 Task: Add an event with the title Second Client Dinner, date '2023/12/06', time 7:00 AM to 9:00 AMand add a description: The Team Building Retreat: Problem-Solving Activities will take place in a tranquil and inspiring location, away from the usual work setting. The retreat will span over a dedicated period, allowing participants to fully immerse themselves in the experience and focus on building their problem-solving capabilities.Select event color  Tomato . Add location for the event as: 789 National Archaeological Museum, Athens, Greece, logged in from the account softage.6@softage.netand send the event invitation to softage.1@softage.net and softage.2@softage.net. Set a reminder for the event Doesn't repeat
Action: Mouse moved to (94, 104)
Screenshot: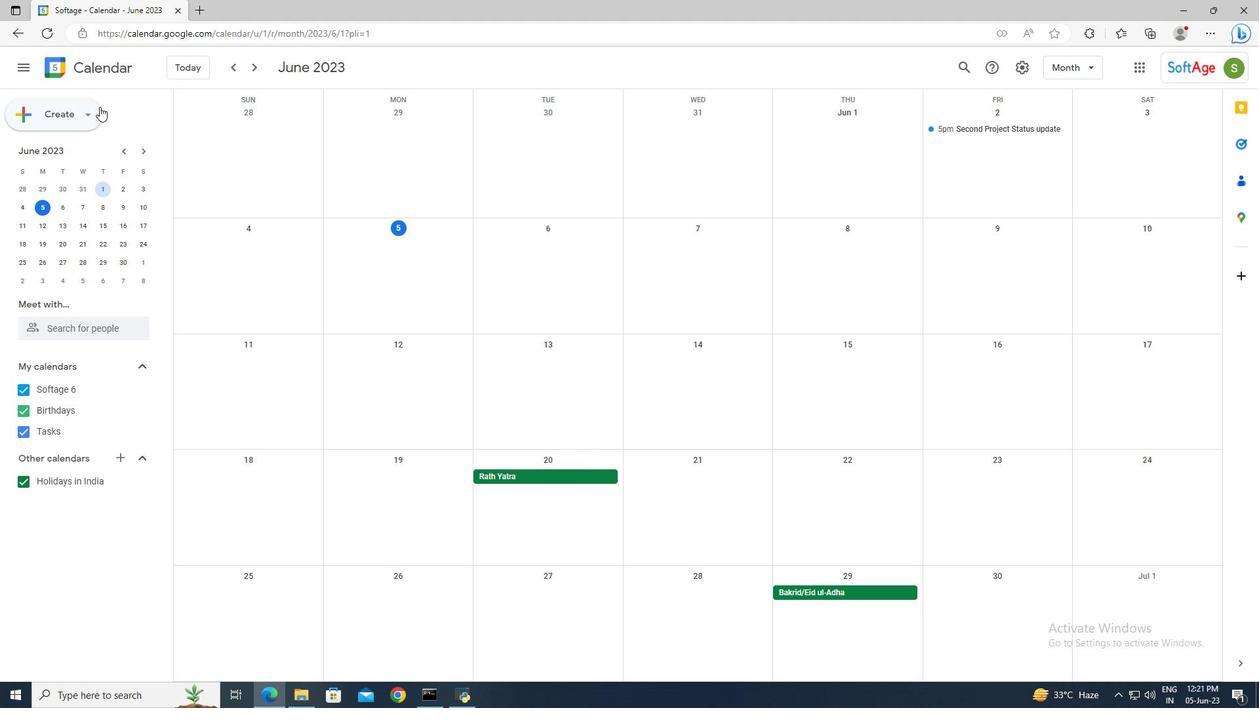 
Action: Mouse pressed left at (94, 104)
Screenshot: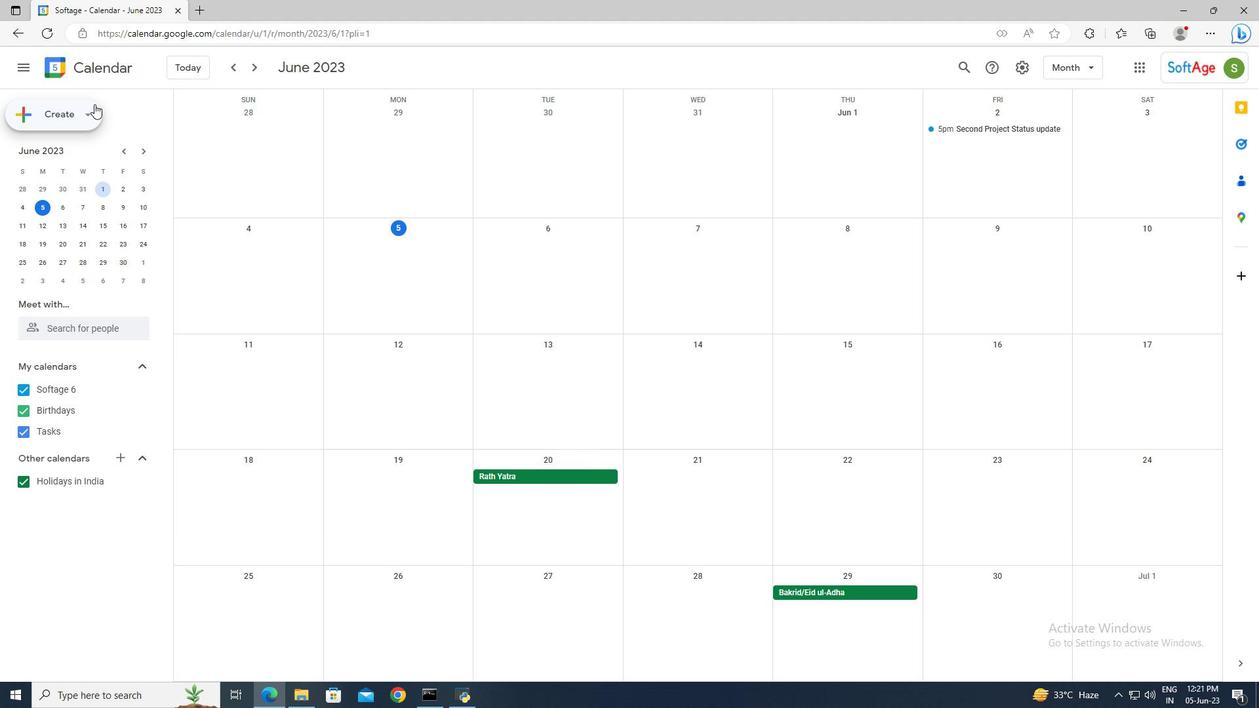 
Action: Mouse moved to (91, 148)
Screenshot: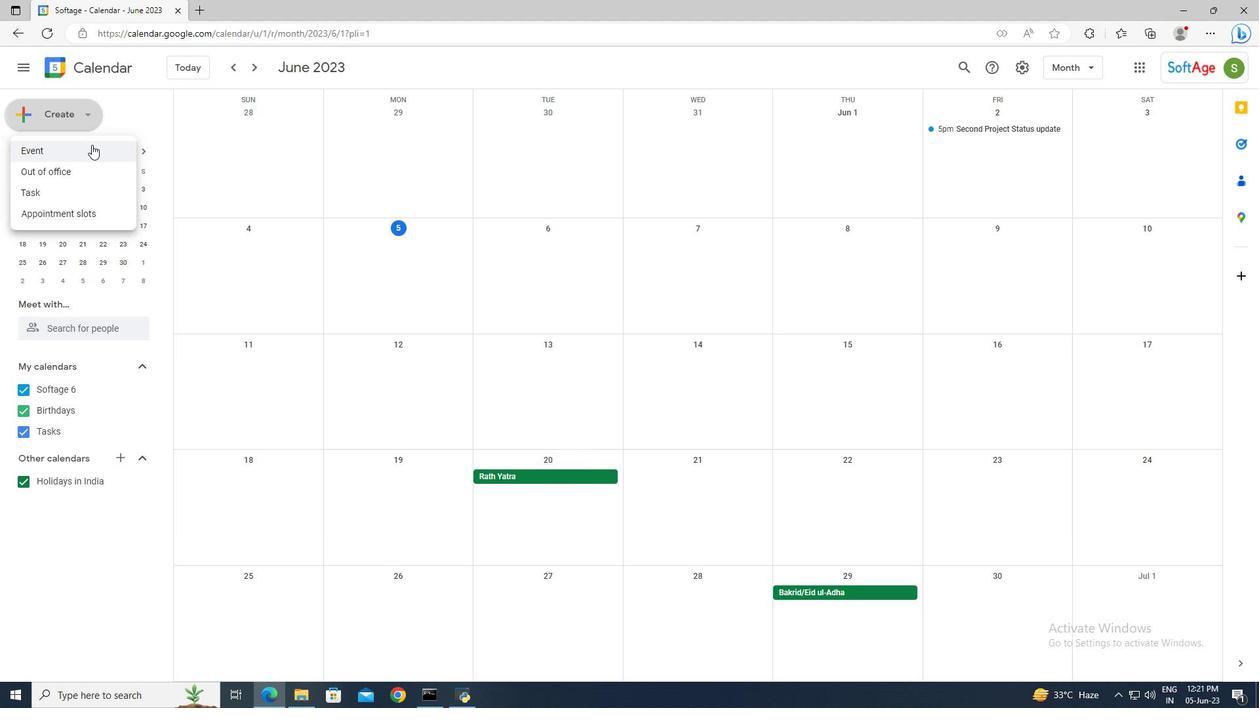 
Action: Mouse pressed left at (91, 148)
Screenshot: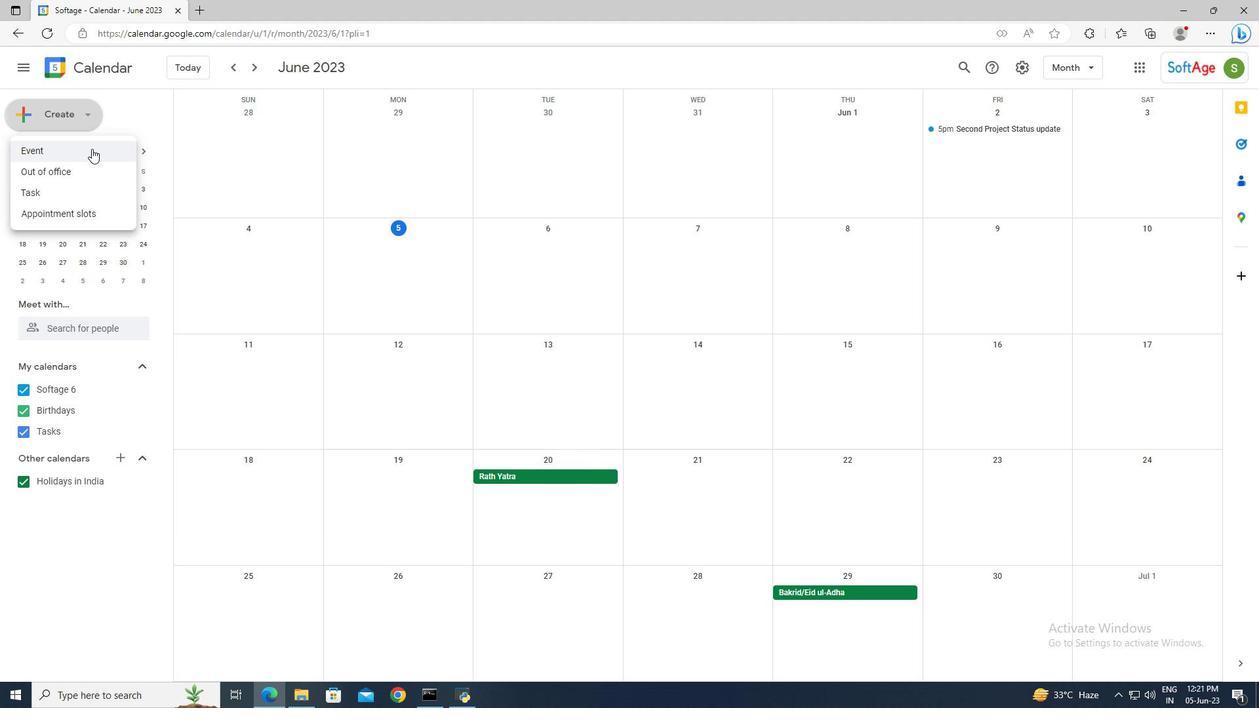 
Action: Mouse moved to (643, 440)
Screenshot: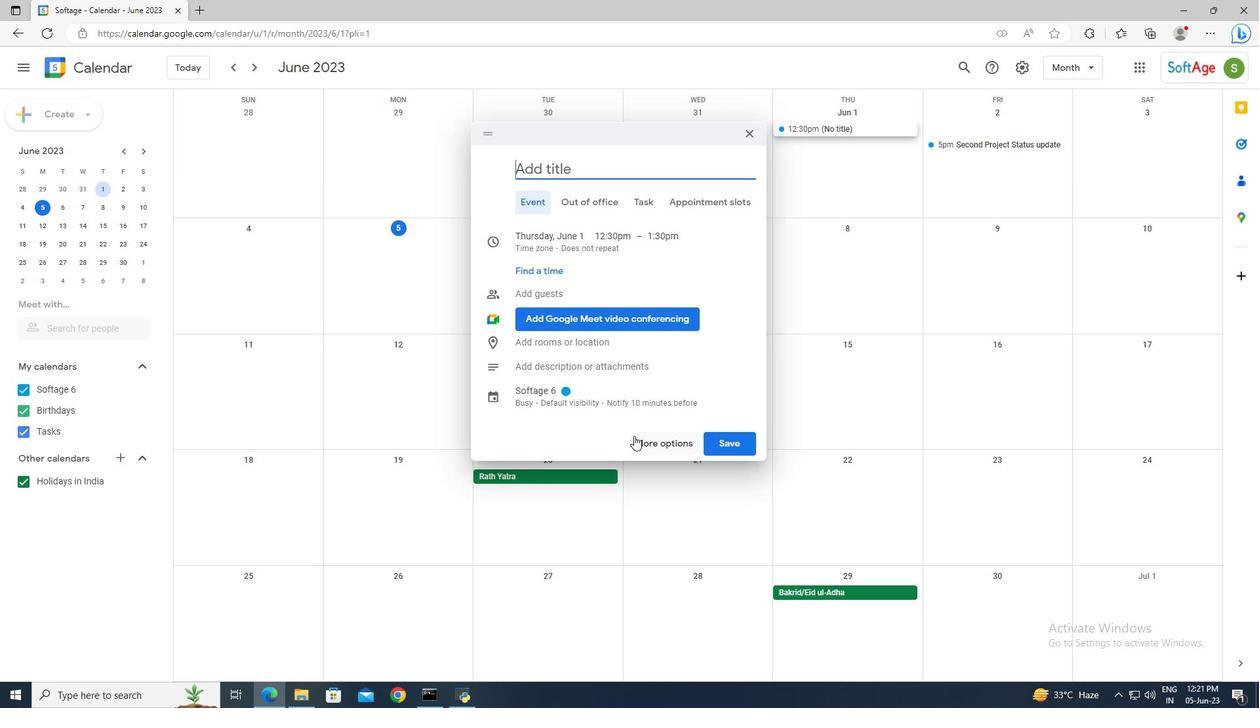 
Action: Mouse pressed left at (643, 440)
Screenshot: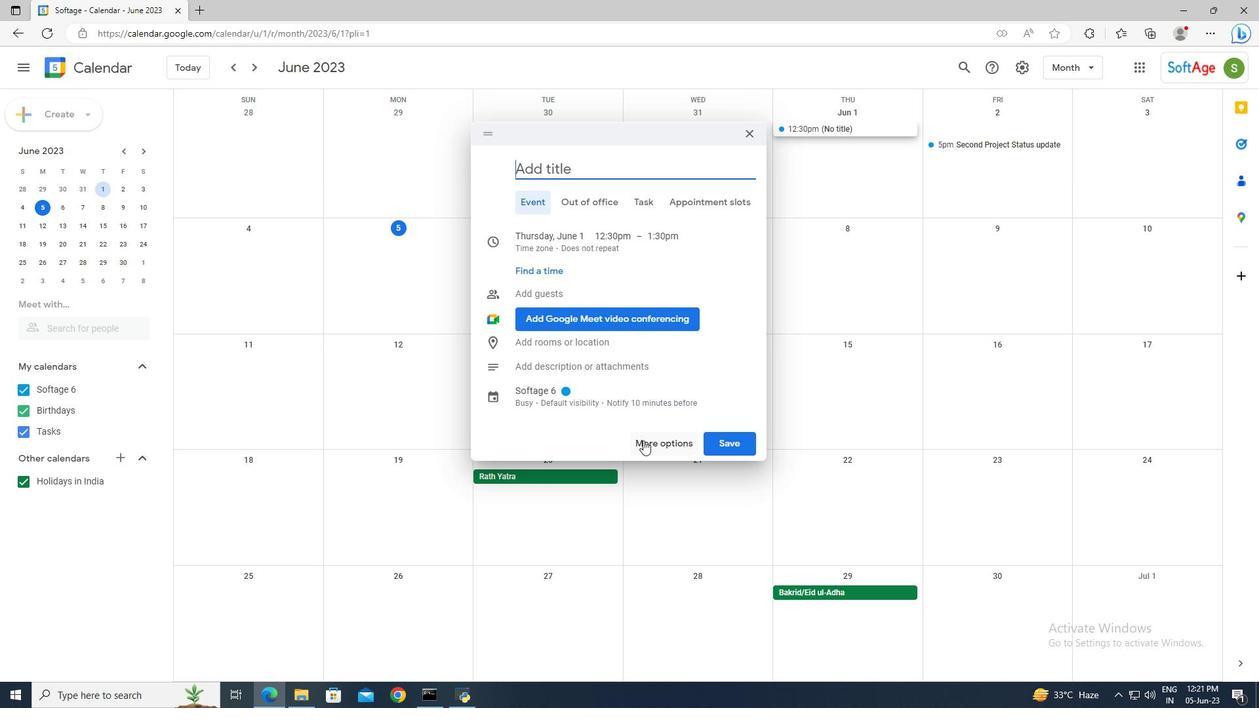 
Action: Mouse moved to (393, 80)
Screenshot: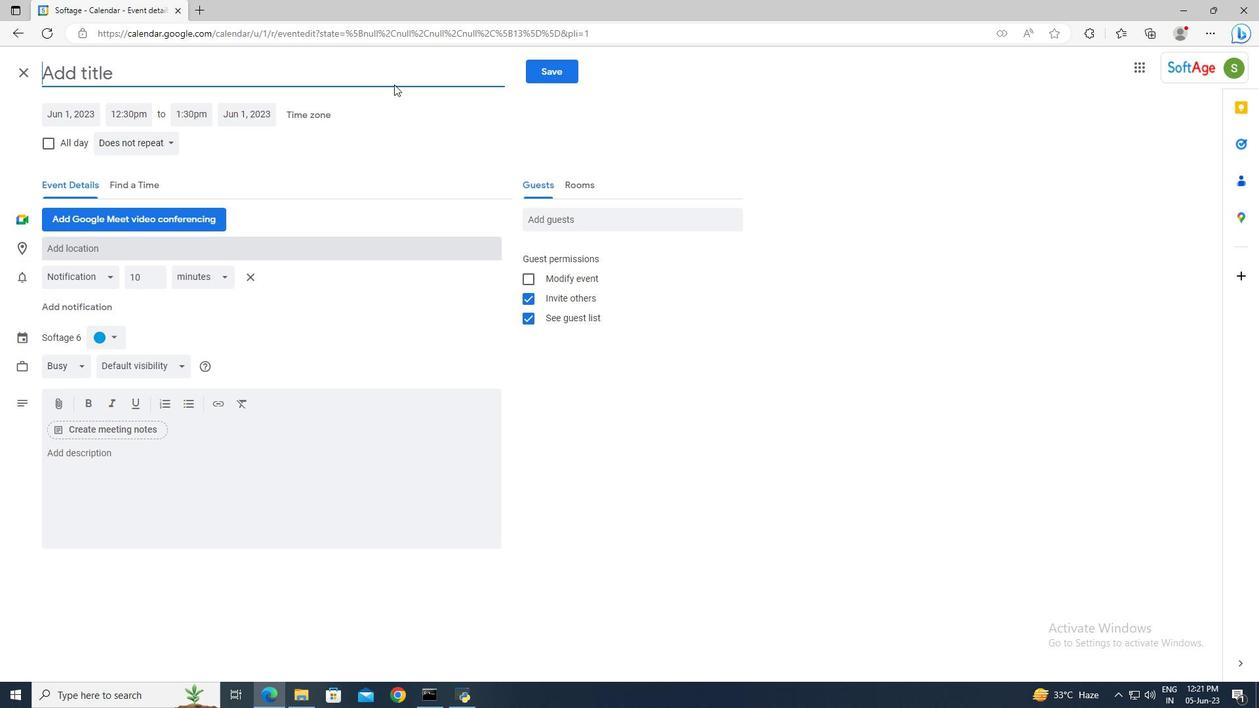 
Action: Mouse pressed left at (393, 80)
Screenshot: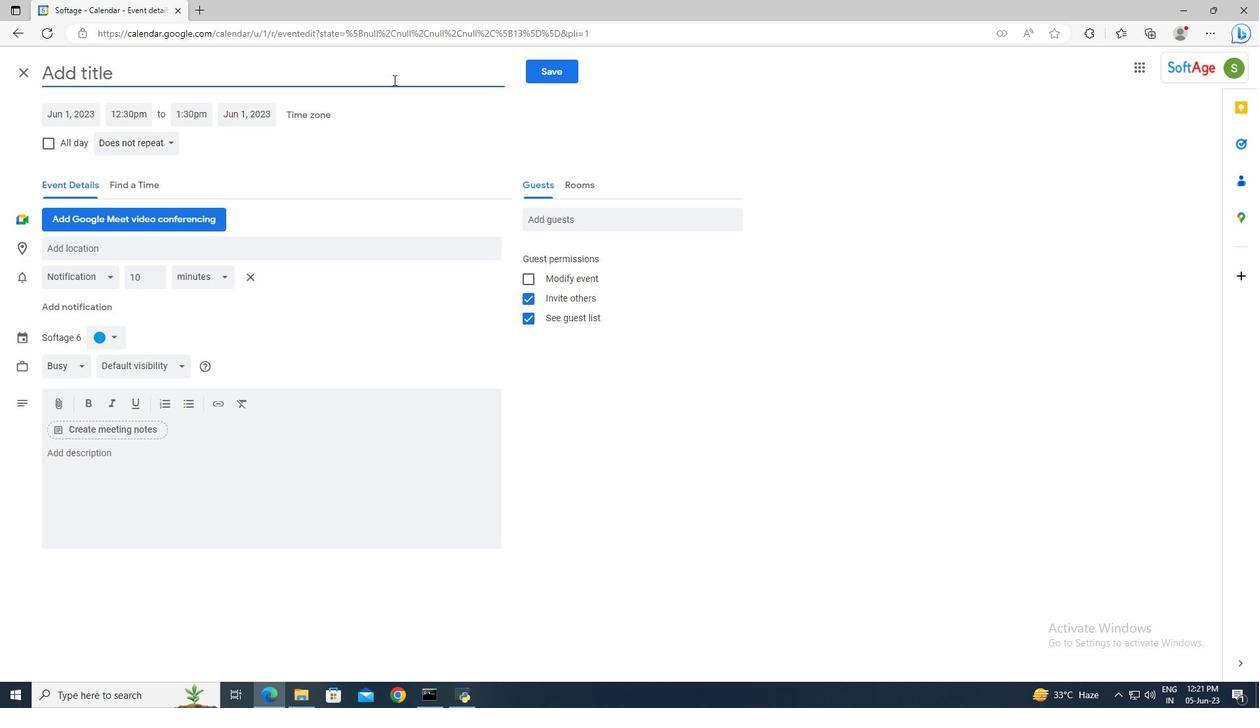 
Action: Key pressed <Key.shift>Second<Key.space><Key.shift>Client<Key.space><Key.shift>Dinner
Screenshot: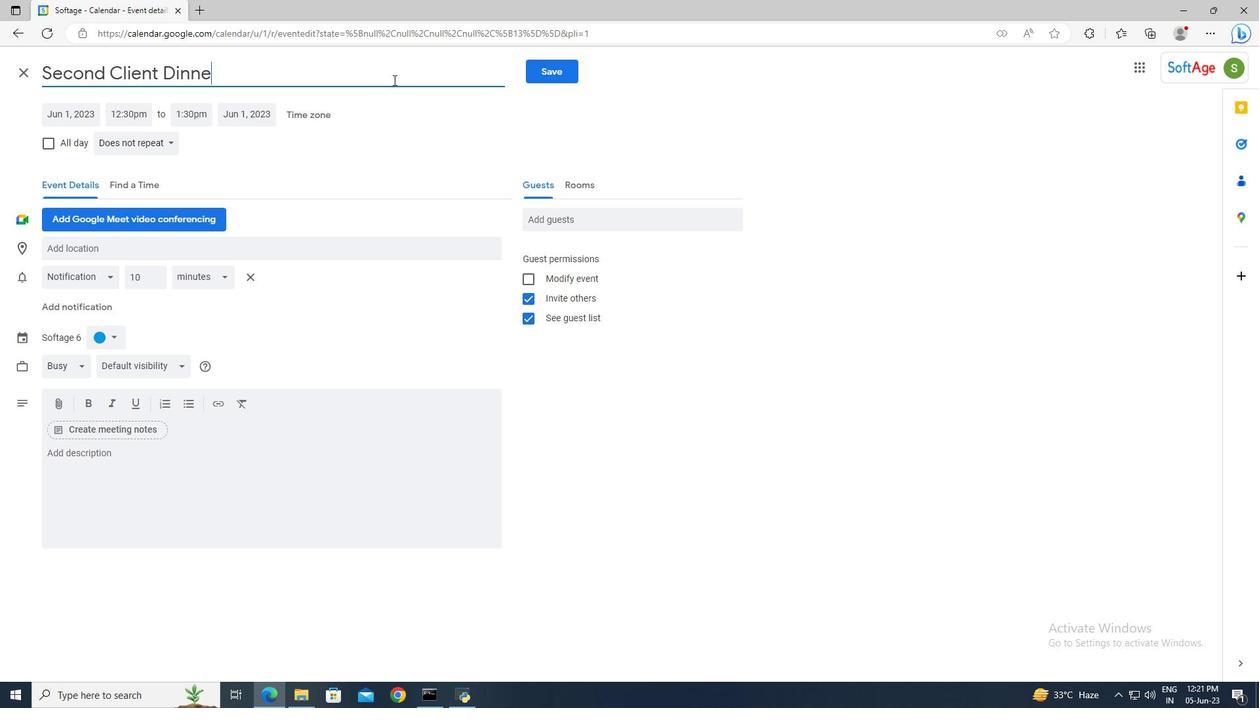 
Action: Mouse moved to (85, 112)
Screenshot: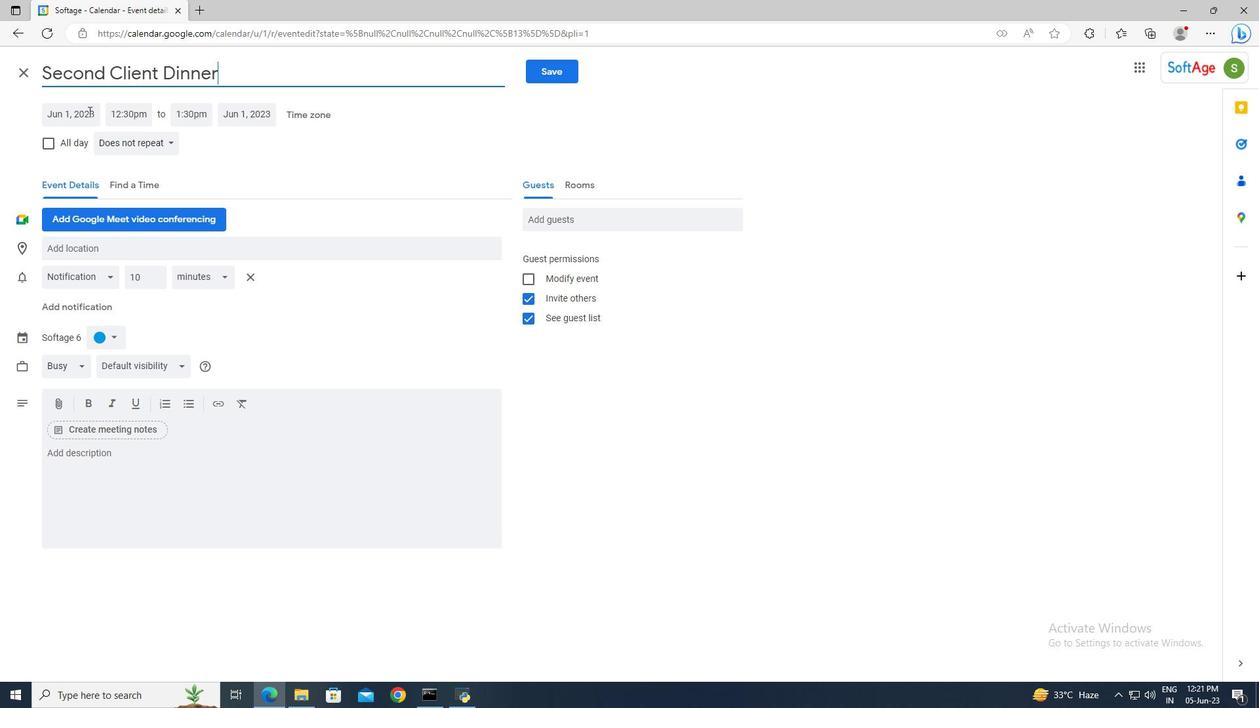 
Action: Mouse pressed left at (85, 112)
Screenshot: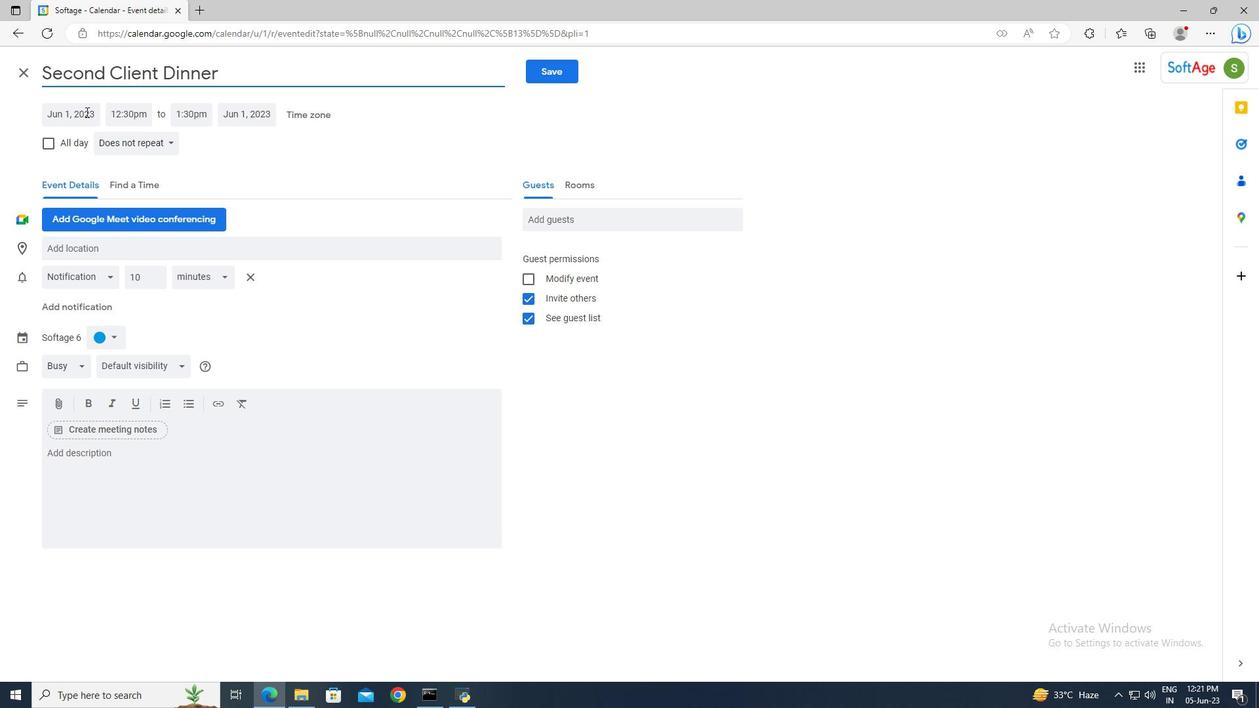 
Action: Mouse moved to (206, 142)
Screenshot: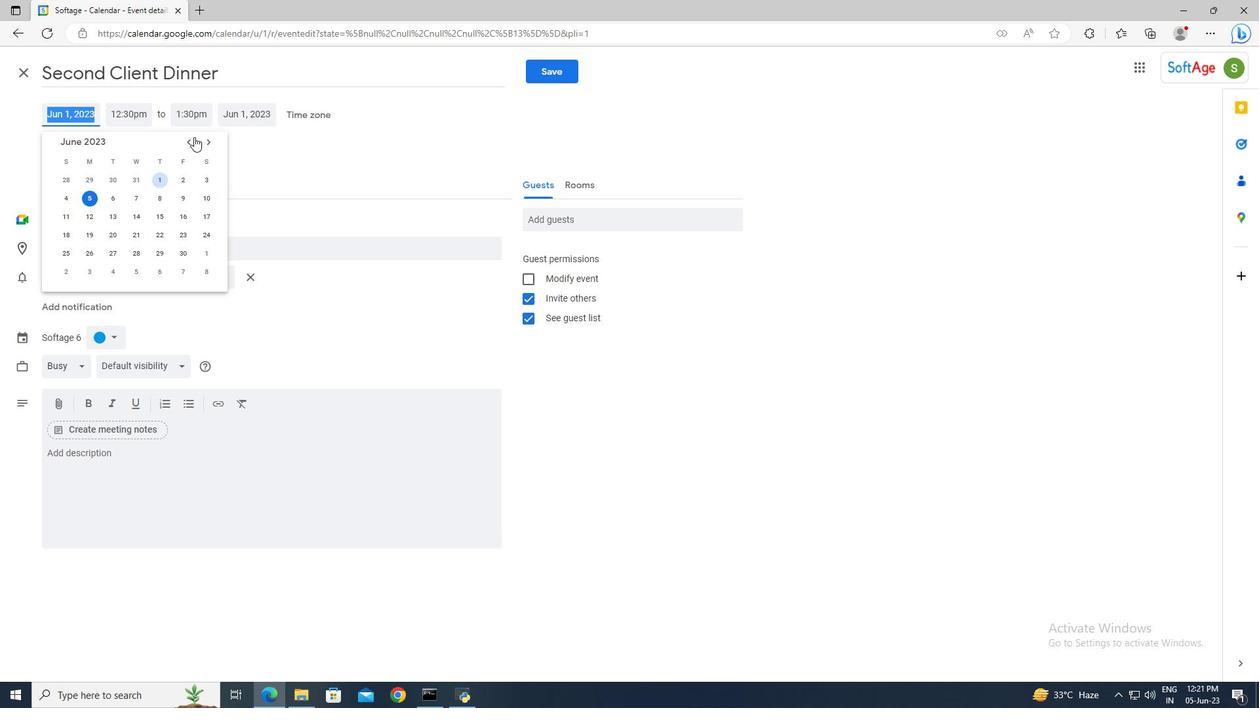 
Action: Mouse pressed left at (206, 142)
Screenshot: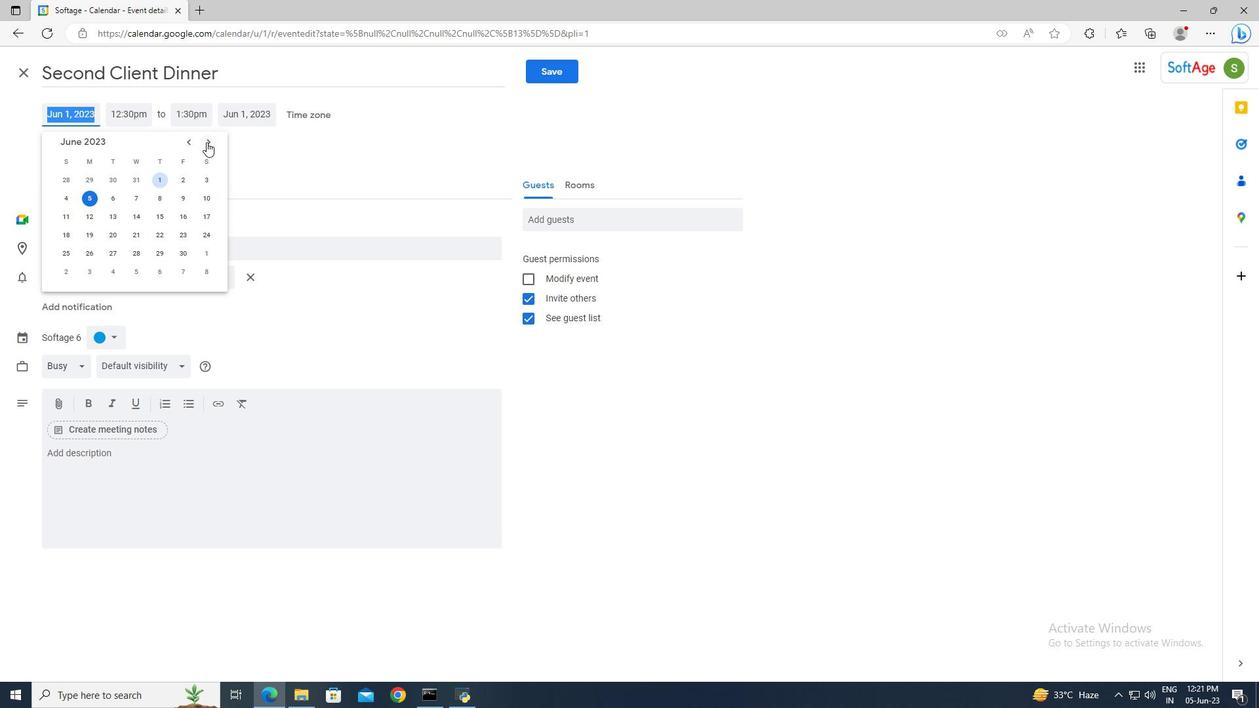 
Action: Mouse pressed left at (206, 142)
Screenshot: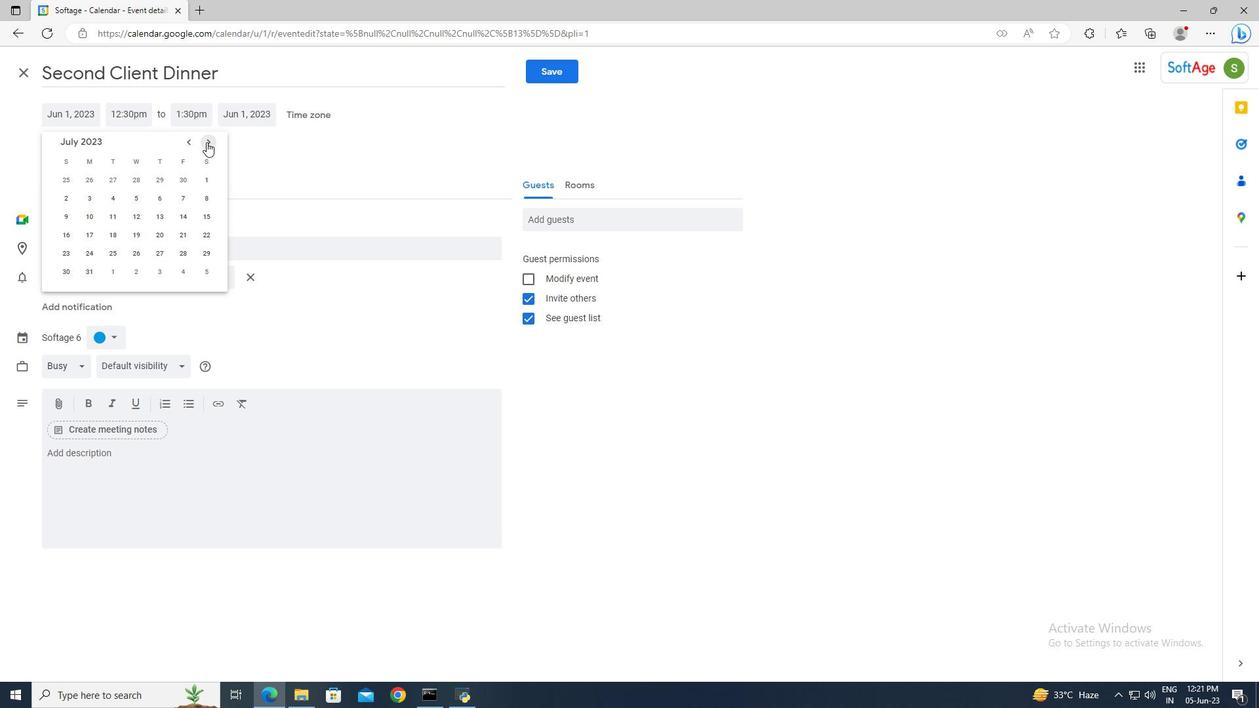 
Action: Mouse pressed left at (206, 142)
Screenshot: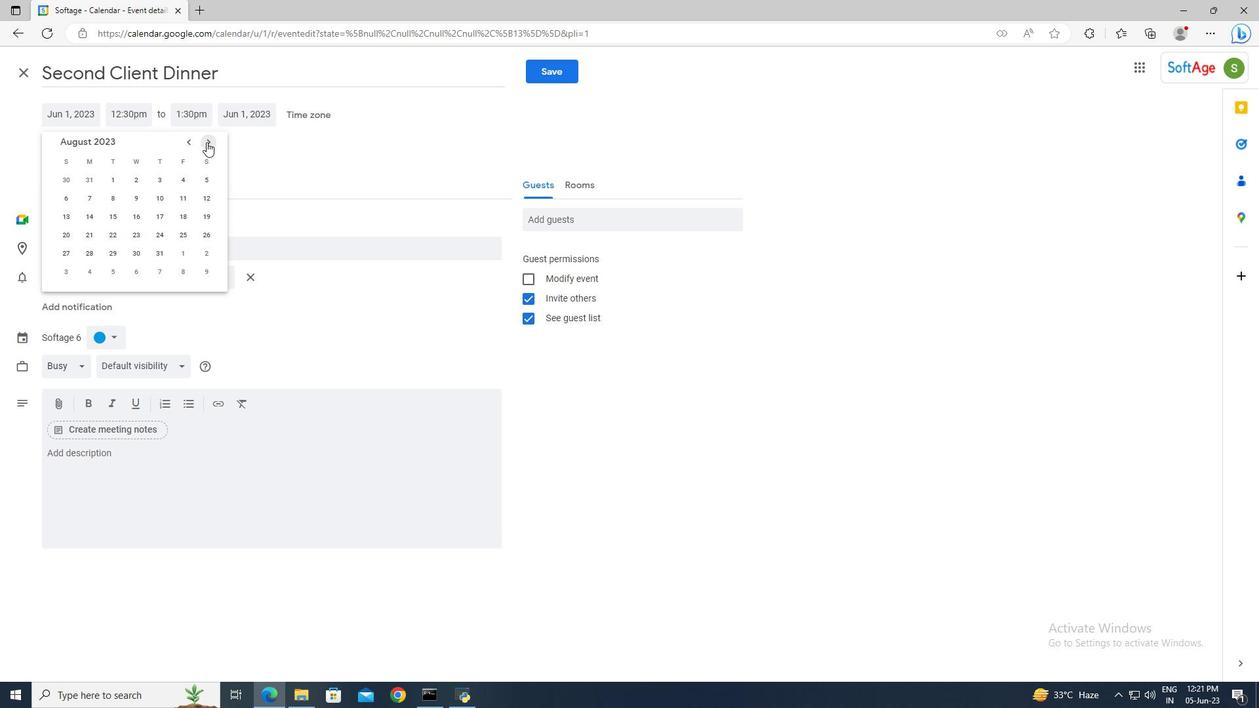 
Action: Mouse pressed left at (206, 142)
Screenshot: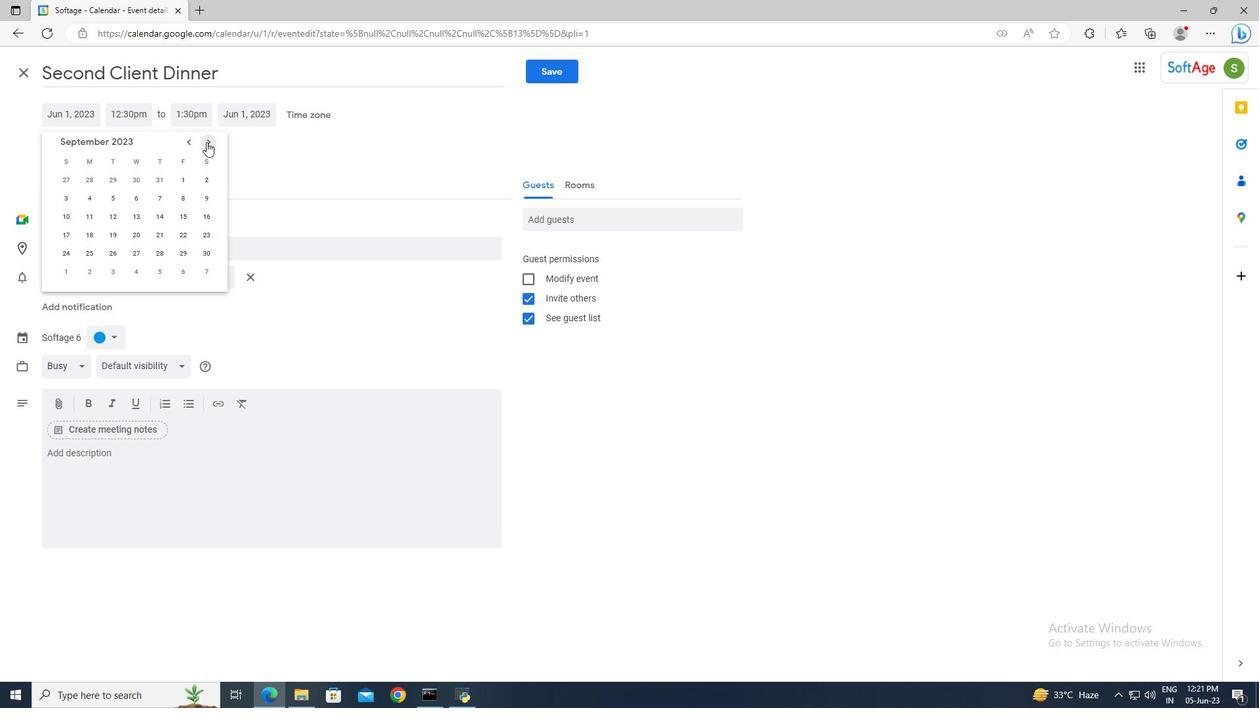 
Action: Mouse pressed left at (206, 142)
Screenshot: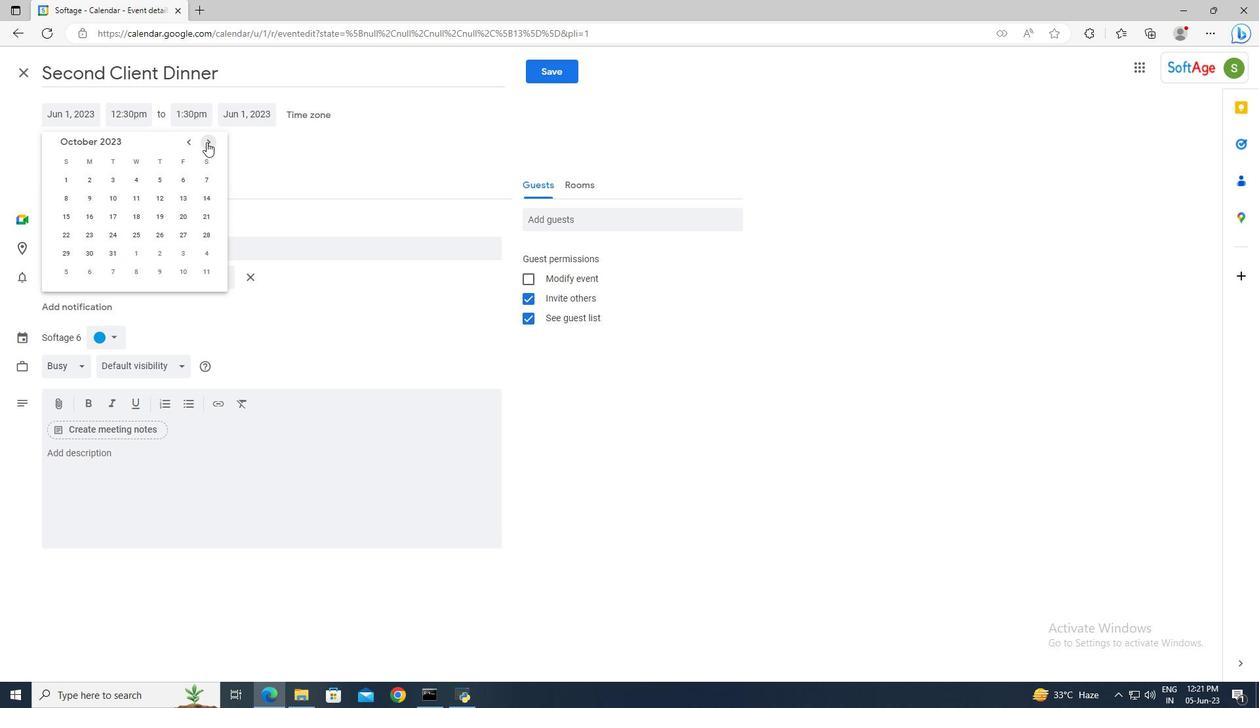 
Action: Mouse pressed left at (206, 142)
Screenshot: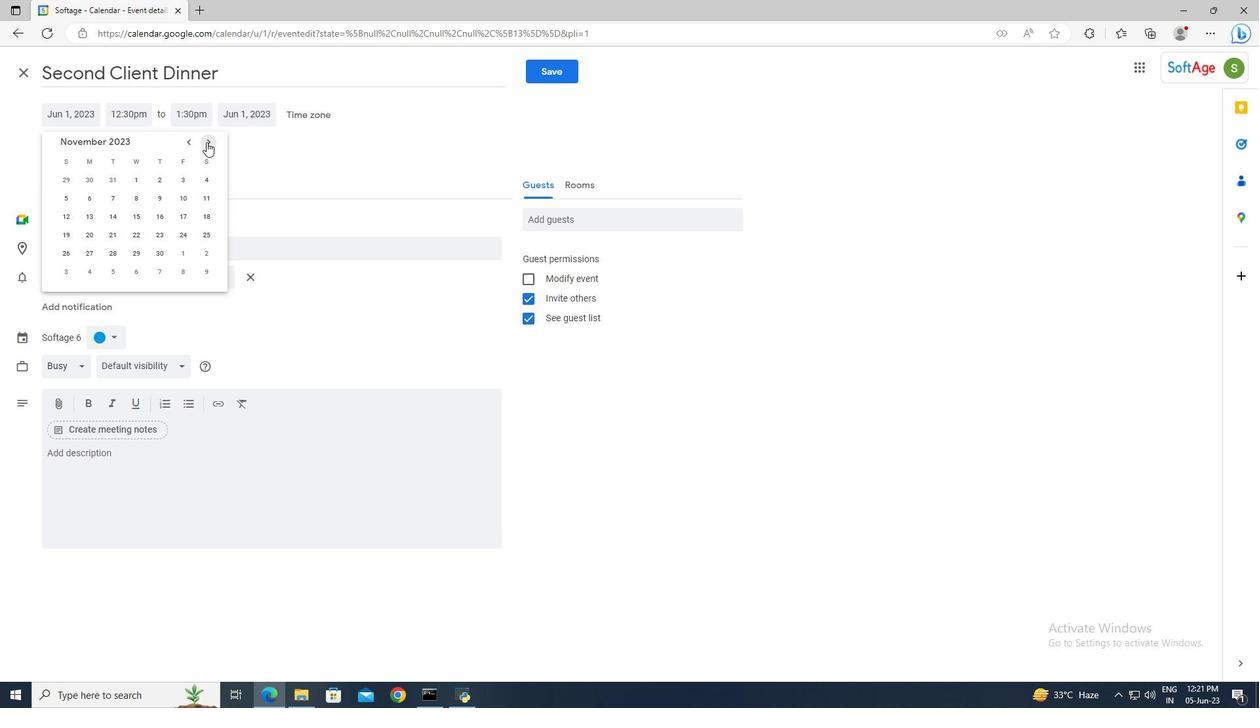 
Action: Mouse moved to (133, 200)
Screenshot: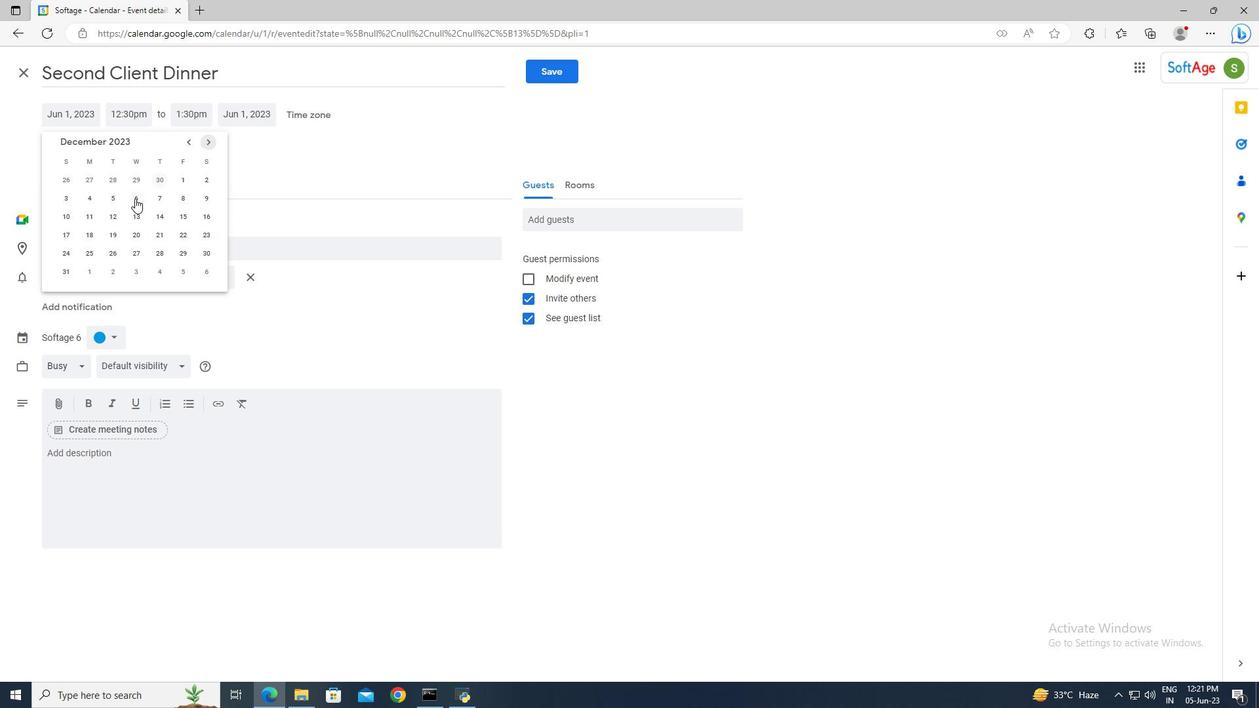 
Action: Mouse pressed left at (133, 200)
Screenshot: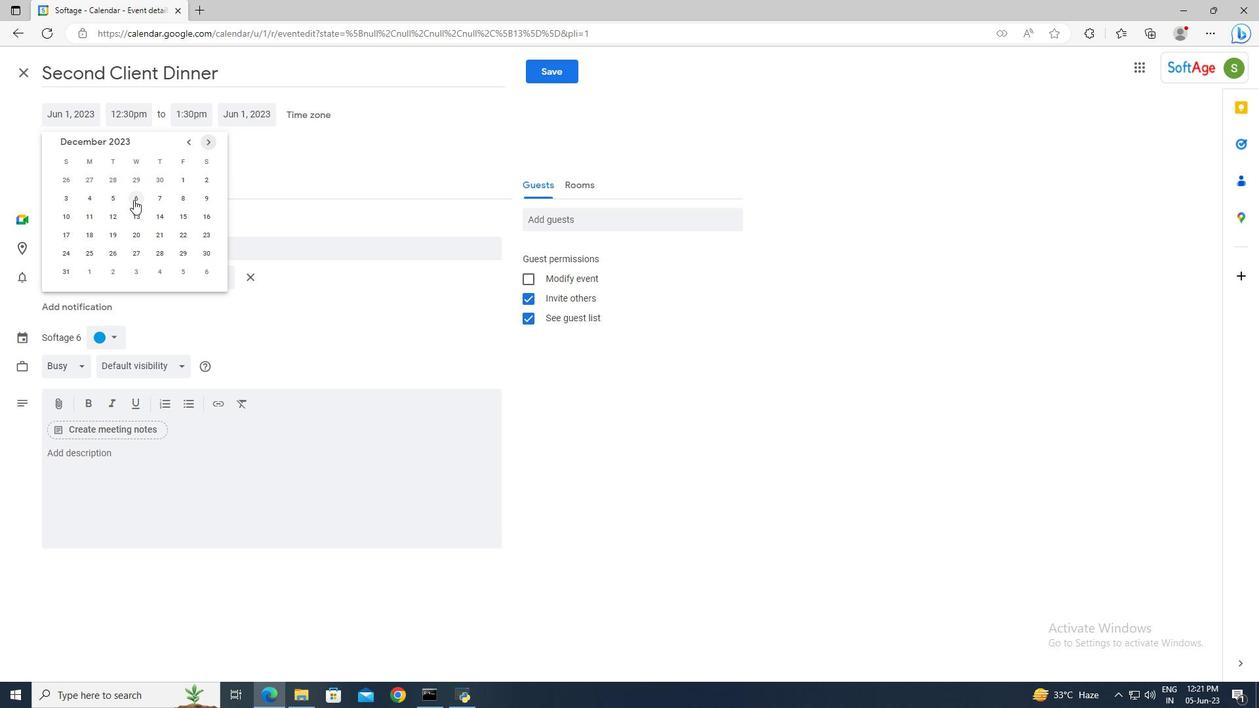 
Action: Mouse moved to (144, 115)
Screenshot: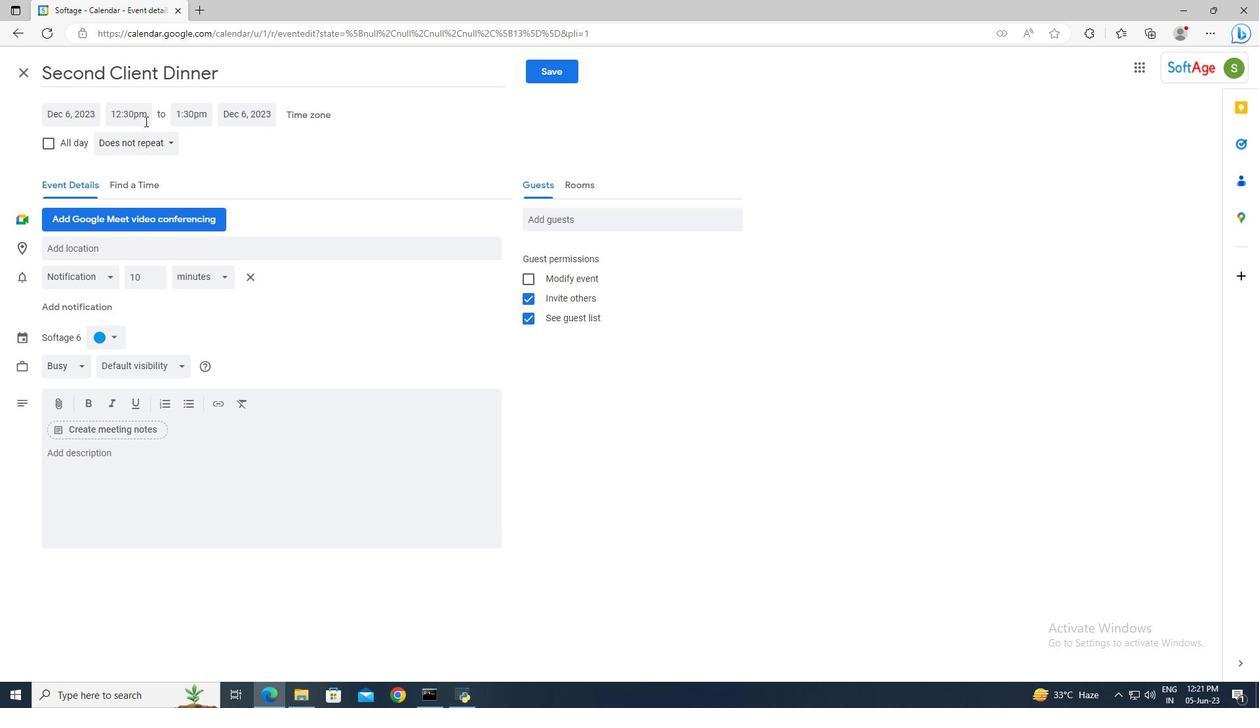 
Action: Mouse pressed left at (144, 115)
Screenshot: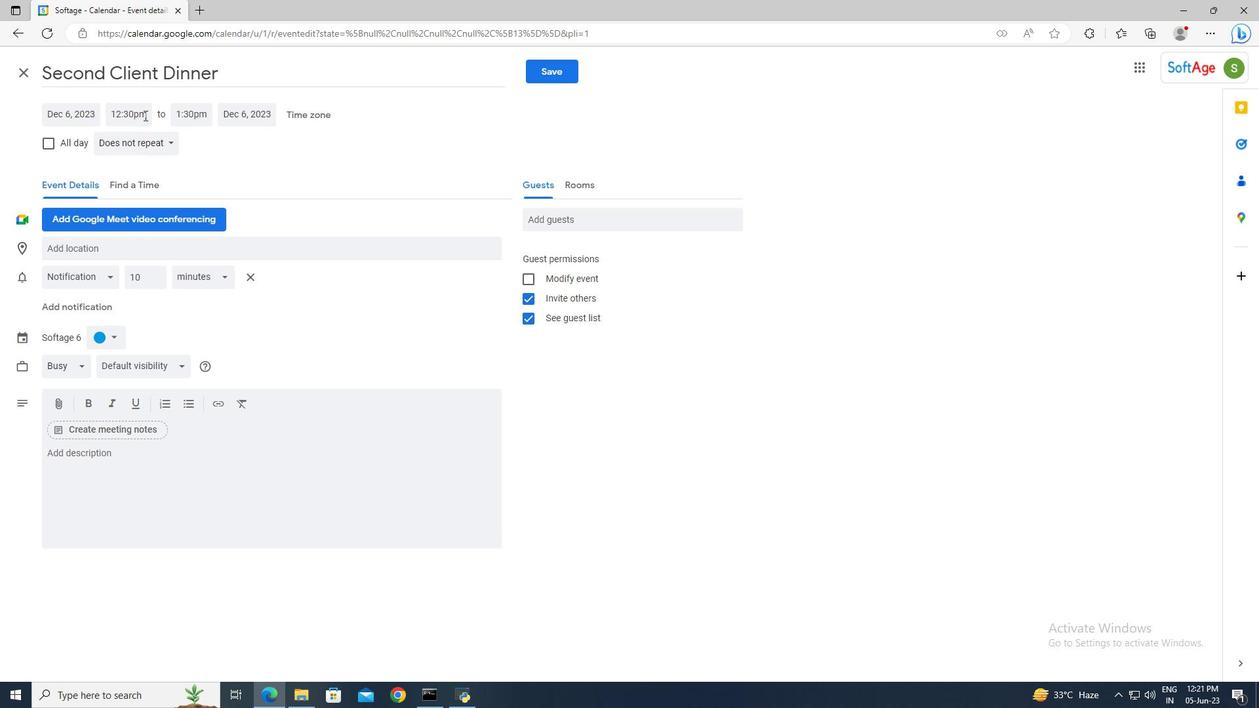 
Action: Key pressed 7<Key.shift_r>:00am<Key.enter><Key.tab>9<Key.shift>:00<Key.enter>
Screenshot: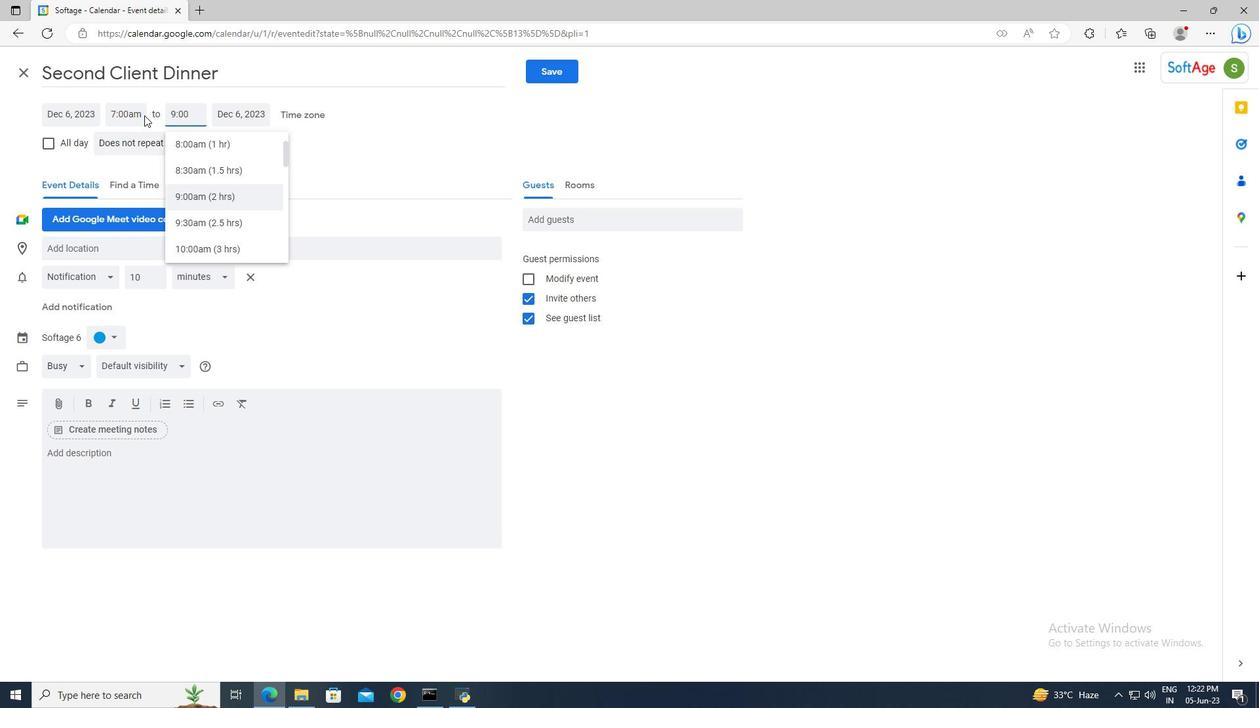 
Action: Mouse moved to (146, 454)
Screenshot: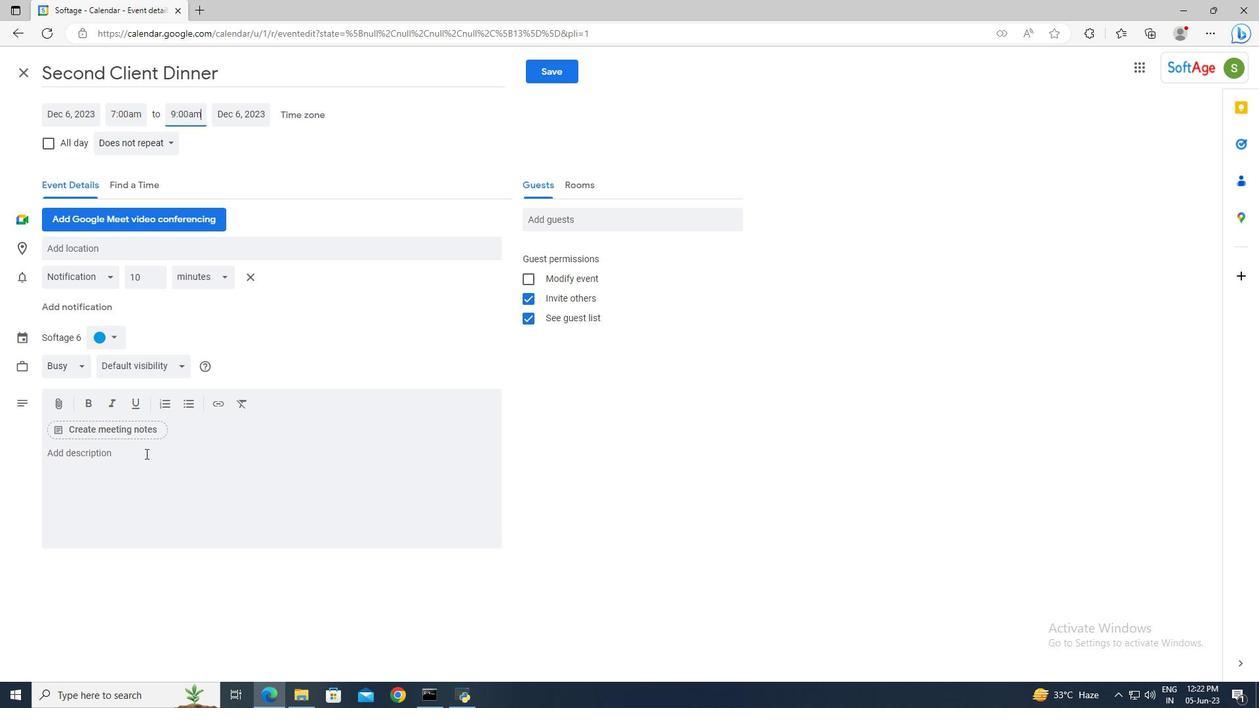 
Action: Mouse pressed left at (146, 454)
Screenshot: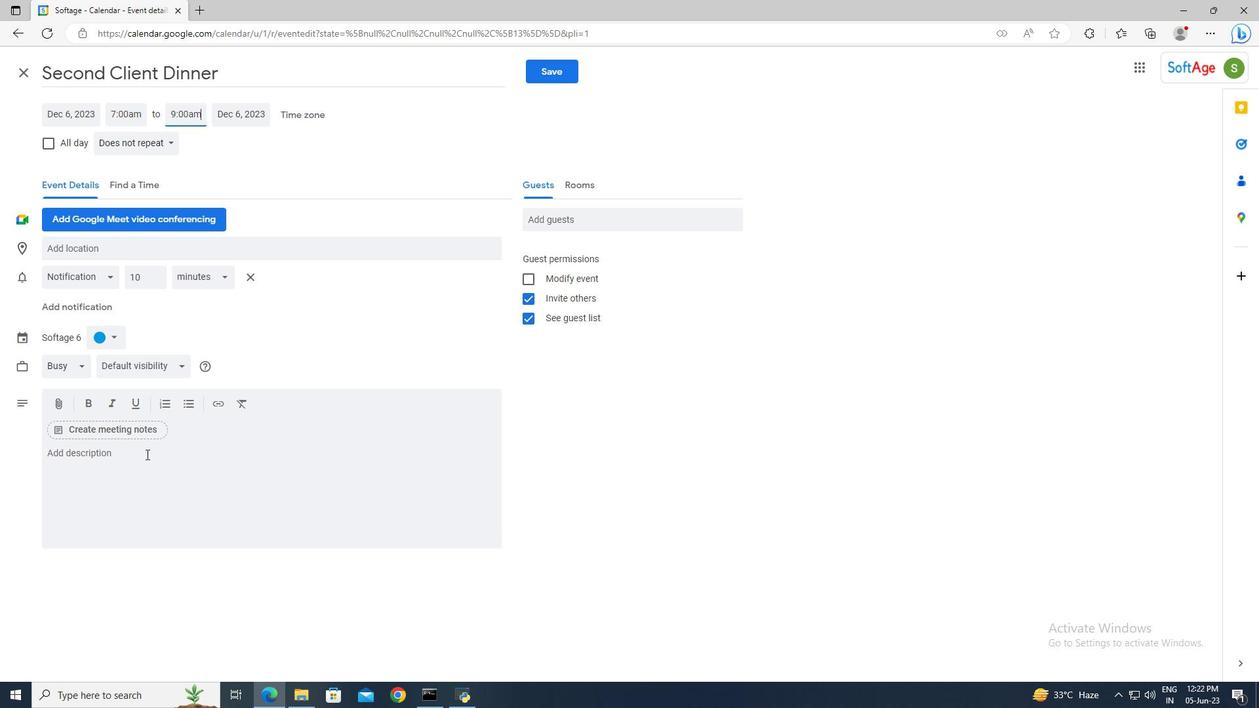 
Action: Key pressed <Key.shift>The<Key.space><Key.shift>Team<Key.space><Key.shift>Building<Key.space><Key.shift>Retreat<Key.shift>:<Key.space><Key.shift>Problem-<Key.shift_r>Solving<Key.space><Key.shift>Activities<Key.space>will<Key.space>take<Key.space>place<Key.space>in<Key.space>a<Key.space>tranquil<Key.space>and<Key.space>inspiring<Key.space>location,<Key.space>away<Key.space>from<Key.space>the<Key.space>usual<Key.space>work<Key.space>setting.<Key.space><Key.shift>The<Key.space>retreat<Key.space>will<Key.space>span<Key.space>over<Key.space>a<Key.space>dedicated<Key.space>perios<Key.backspace>d,<Key.space>allowing<Key.space>participants<Key.space>to<Key.space>fully<Key.space>immerse<Key.space>themselves<Key.space>in<Key.space>the<Key.space>experience<Key.space>and<Key.space>focus<Key.space>on<Key.space>building<Key.space>their<Key.space>problem-solving<Key.space>capabilities.
Screenshot: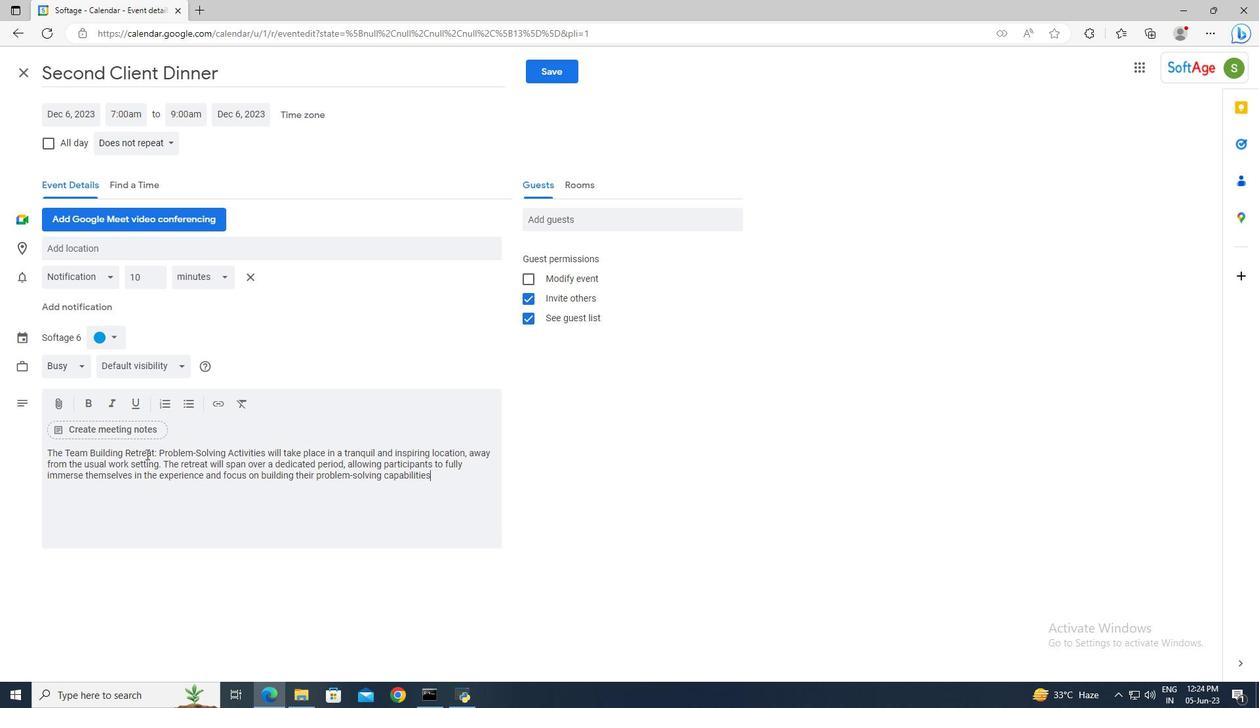 
Action: Mouse moved to (119, 334)
Screenshot: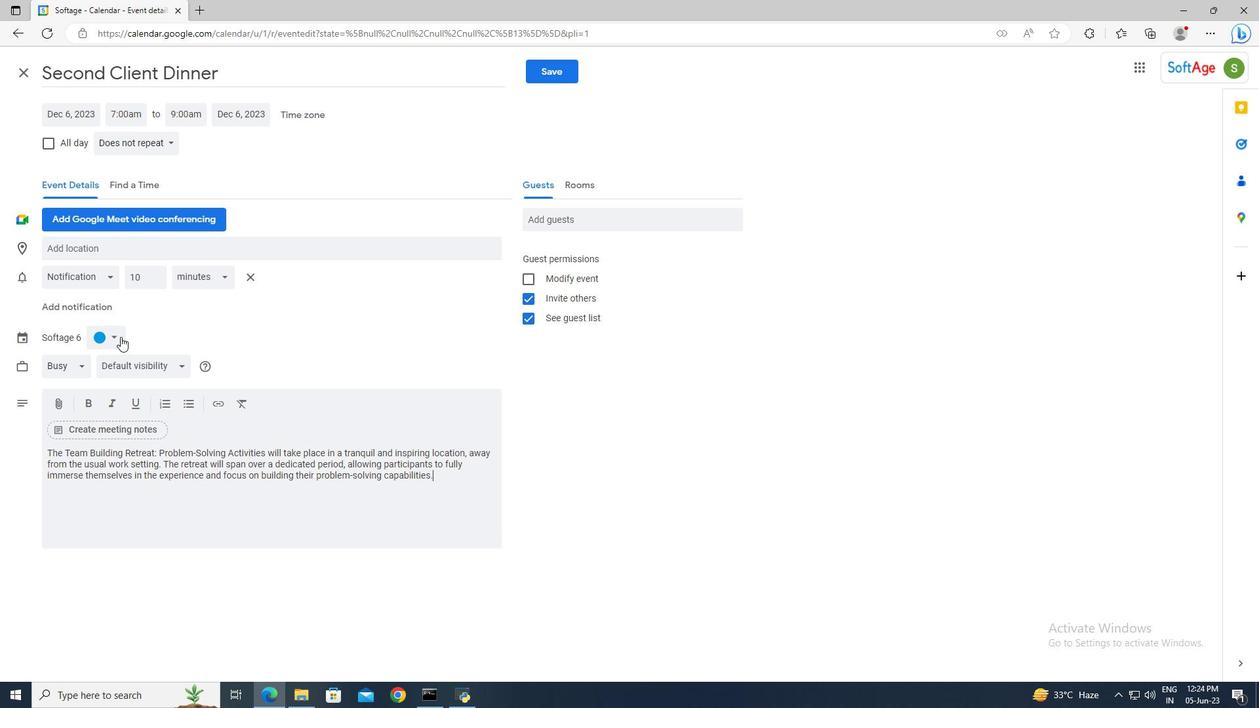 
Action: Mouse pressed left at (119, 334)
Screenshot: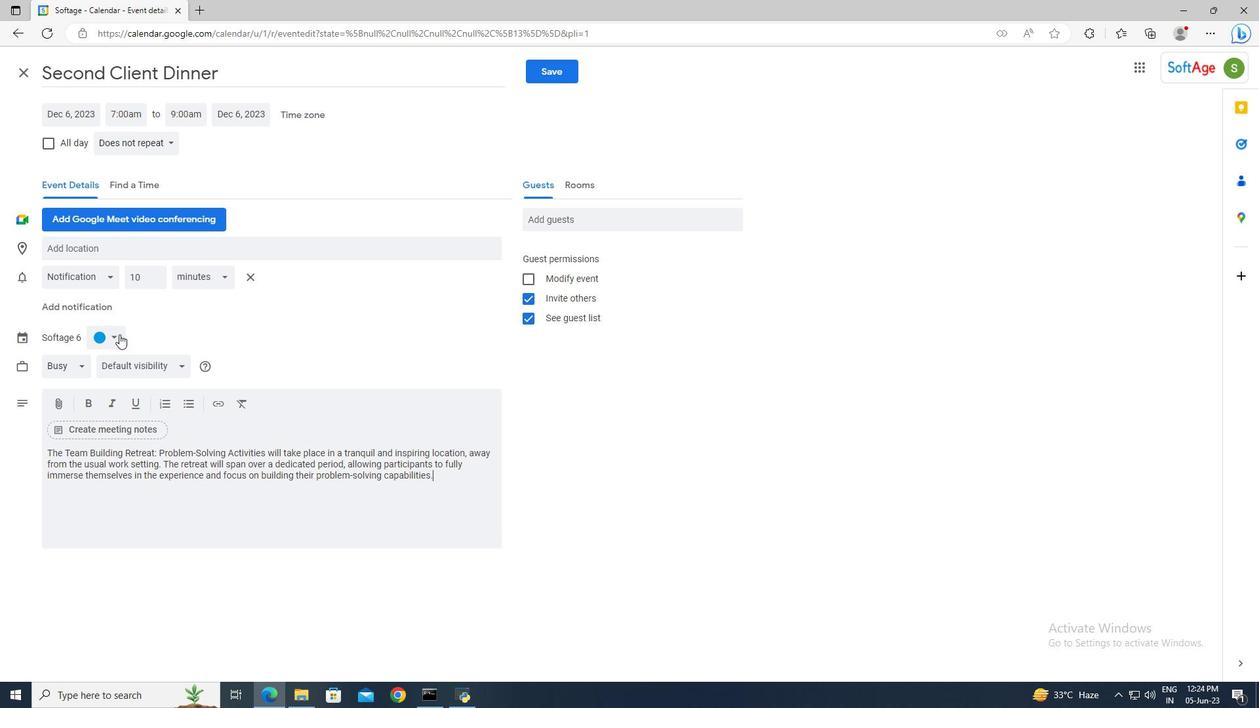 
Action: Mouse moved to (99, 332)
Screenshot: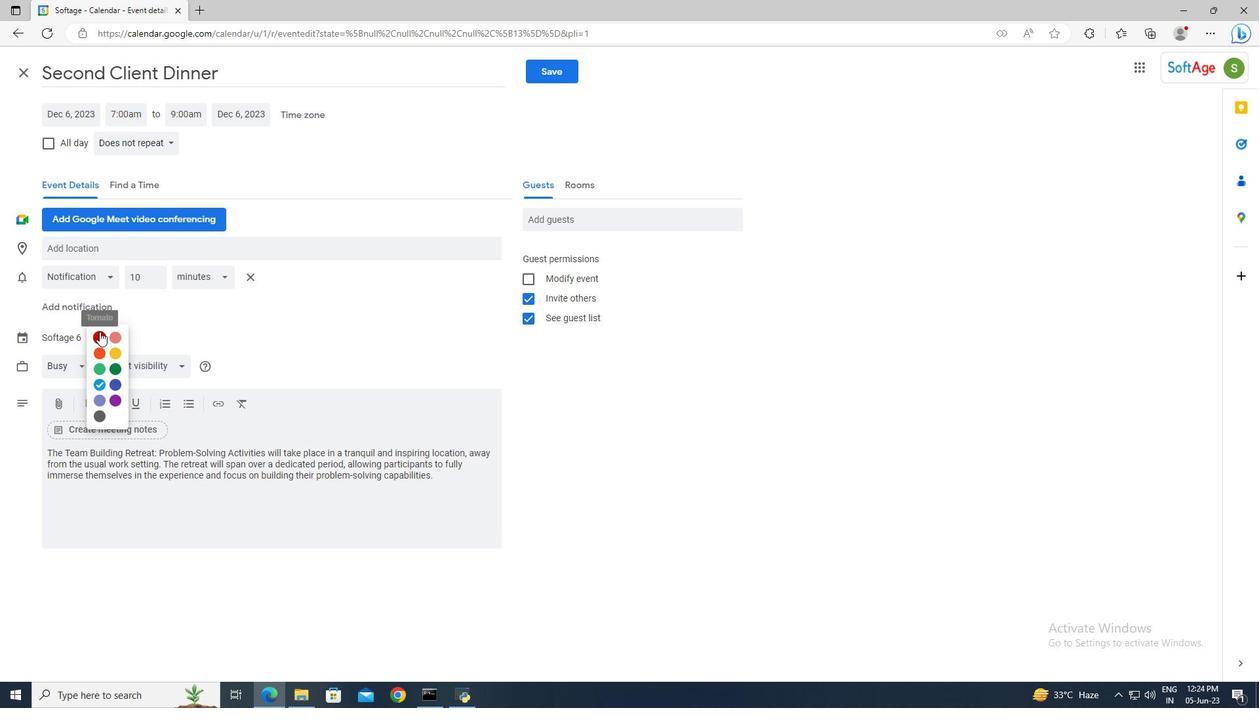 
Action: Mouse pressed left at (99, 332)
Screenshot: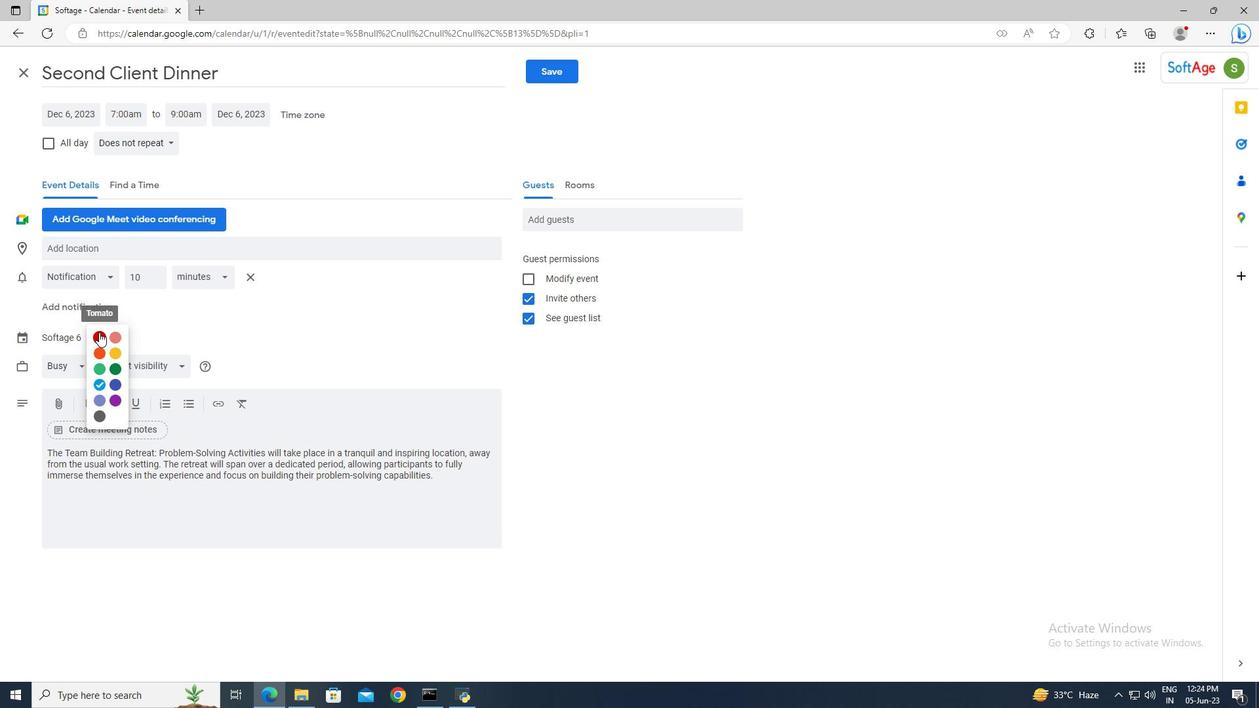 
Action: Mouse moved to (104, 241)
Screenshot: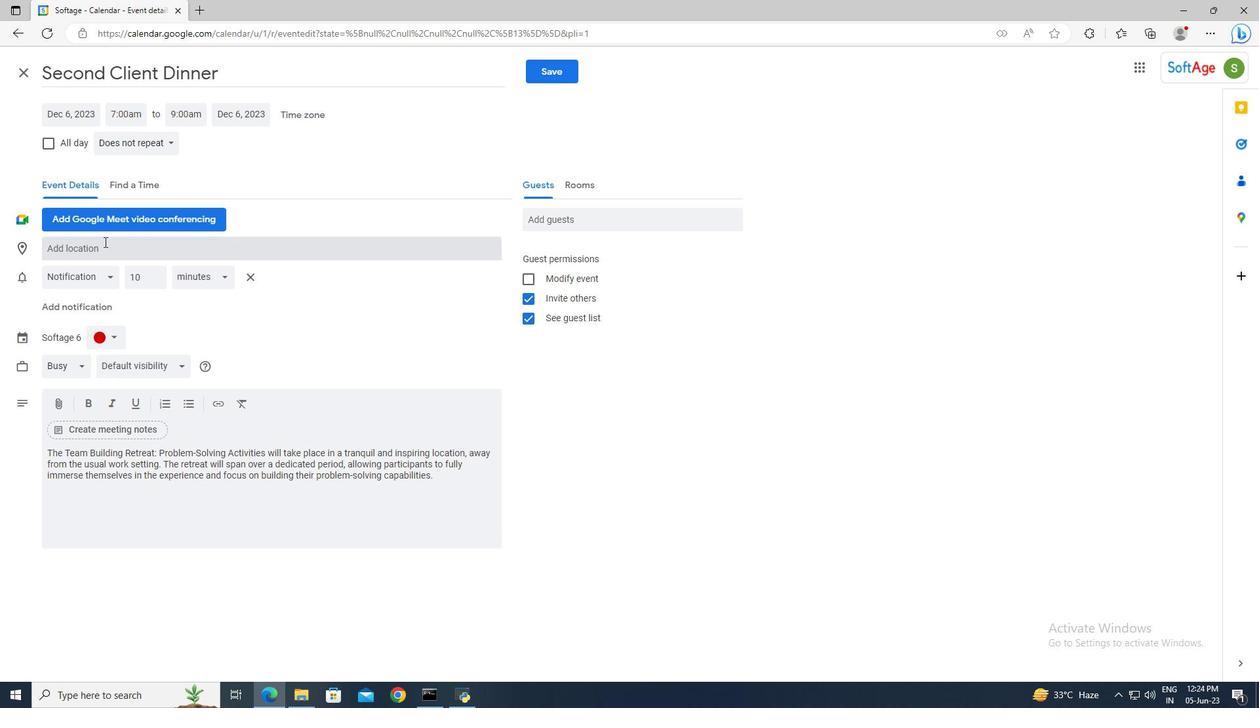 
Action: Mouse pressed left at (104, 241)
Screenshot: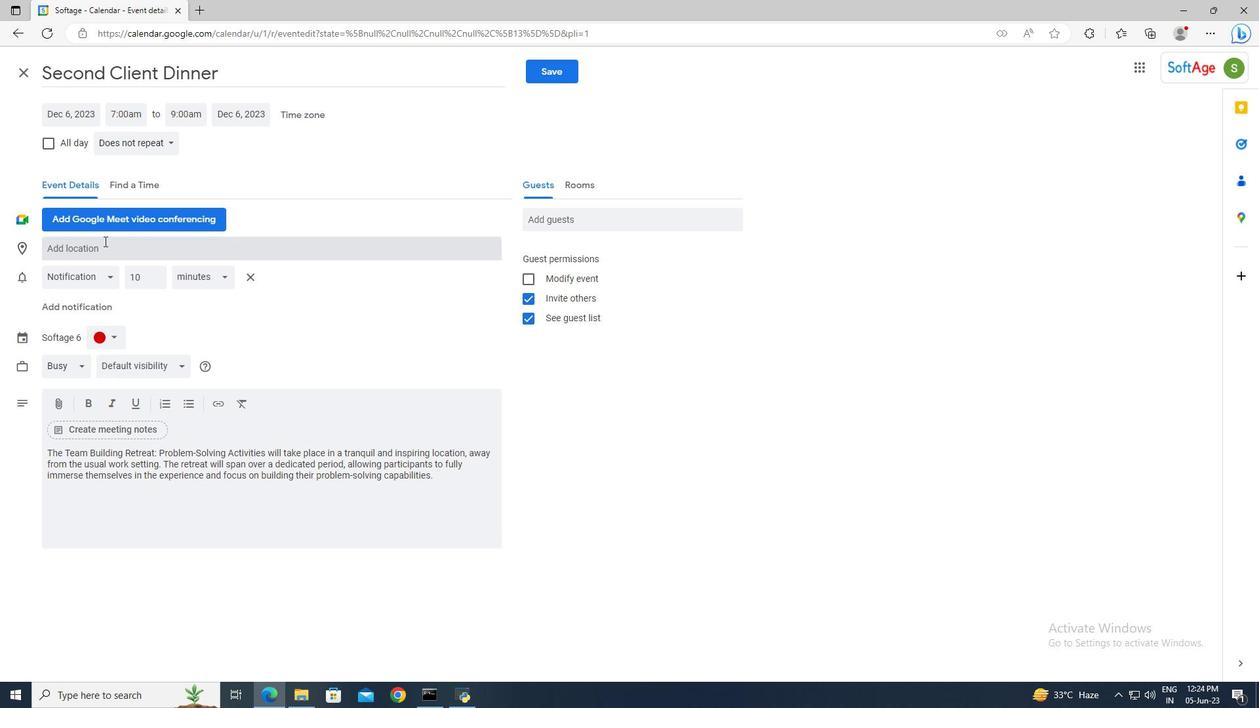 
Action: Key pressed 789<Key.space><Key.shift>National<Key.space><Key.shift>Archaeological<Key.space><Key.shift>Museum,<Key.space><Key.shift>Athens,<Key.space><Key.shift>Greece<Key.enter>
Screenshot: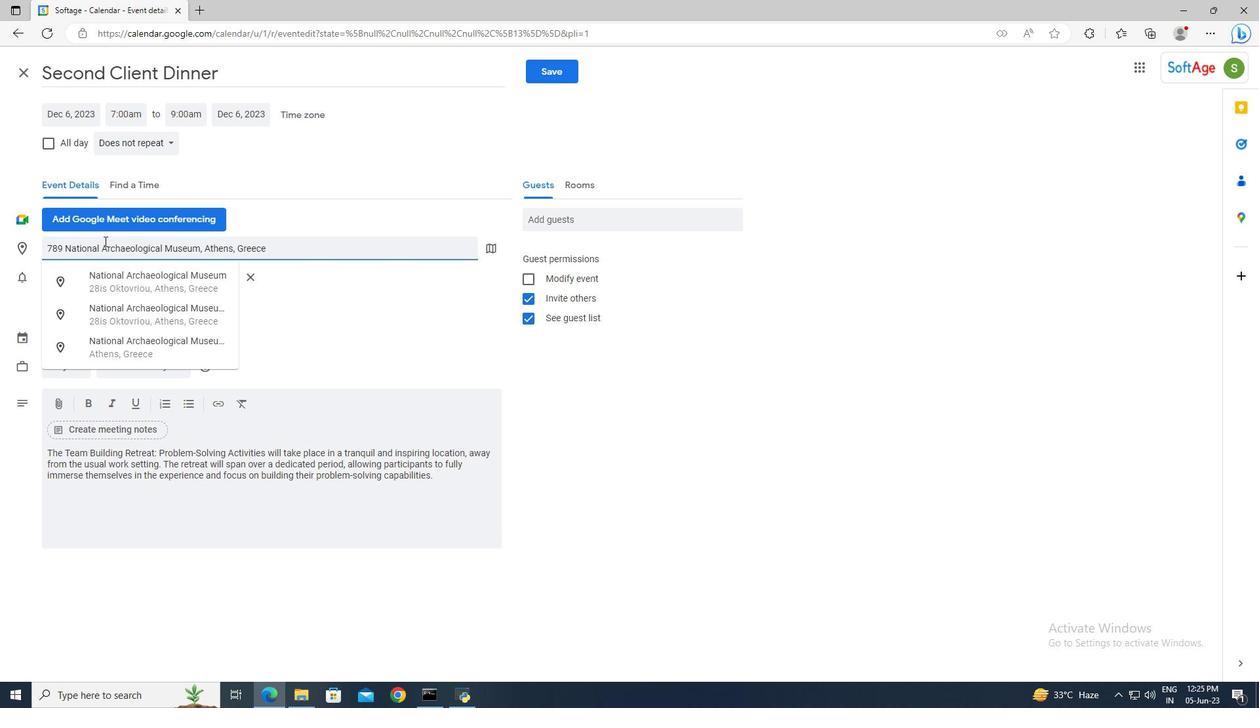 
Action: Mouse moved to (544, 222)
Screenshot: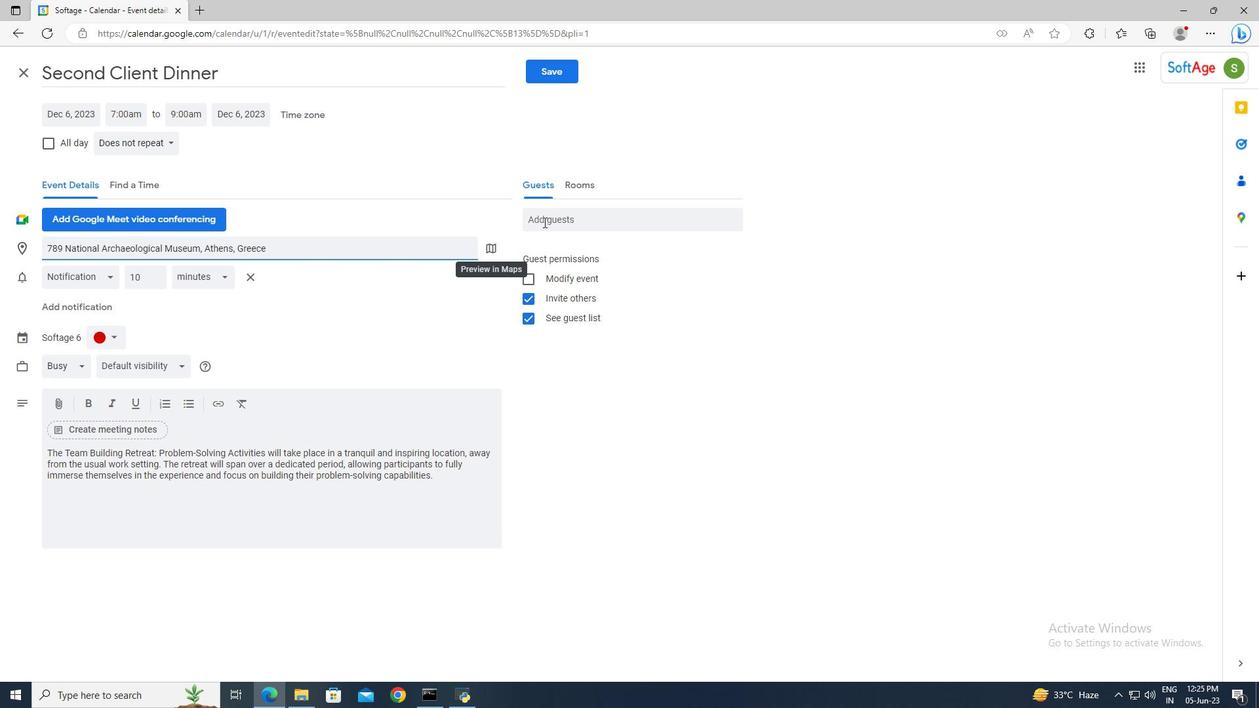 
Action: Mouse pressed left at (544, 222)
Screenshot: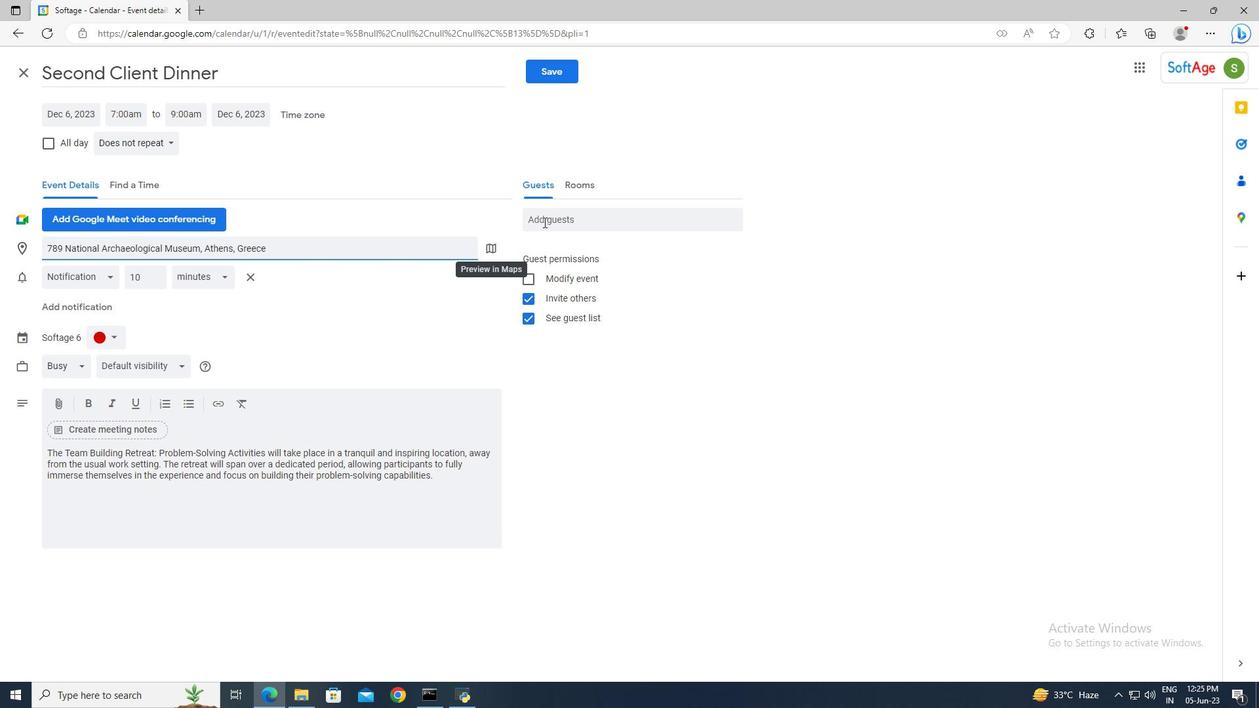 
Action: Key pressed softage.1<Key.shift>@softage.net<Key.enter>softage.2<Key.shift>@softage.net<Key.enter>
Screenshot: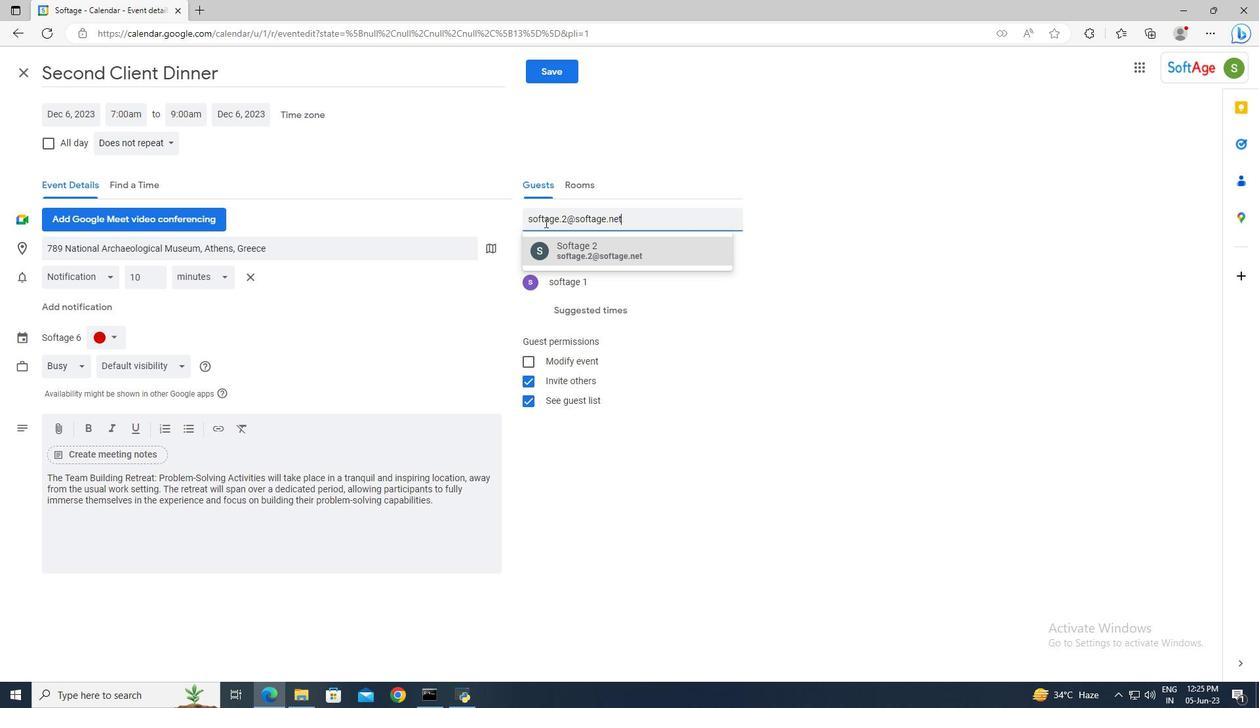 
Action: Mouse moved to (173, 137)
Screenshot: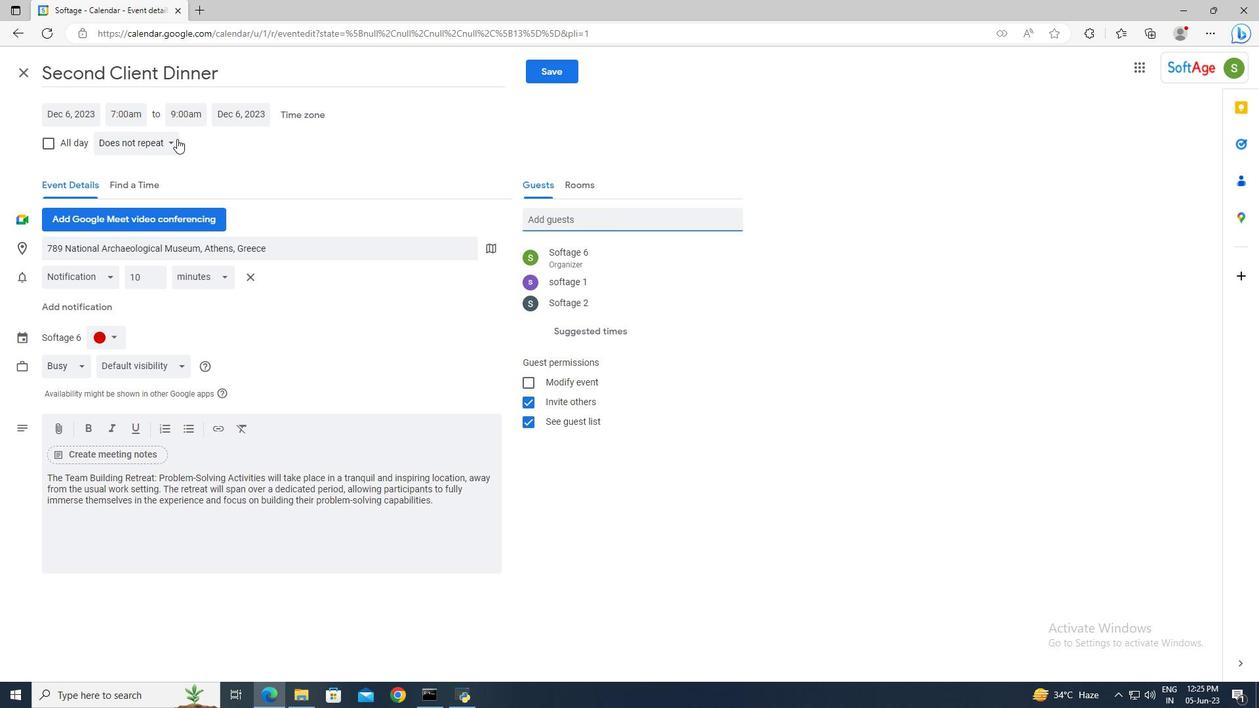 
Action: Mouse pressed left at (173, 137)
Screenshot: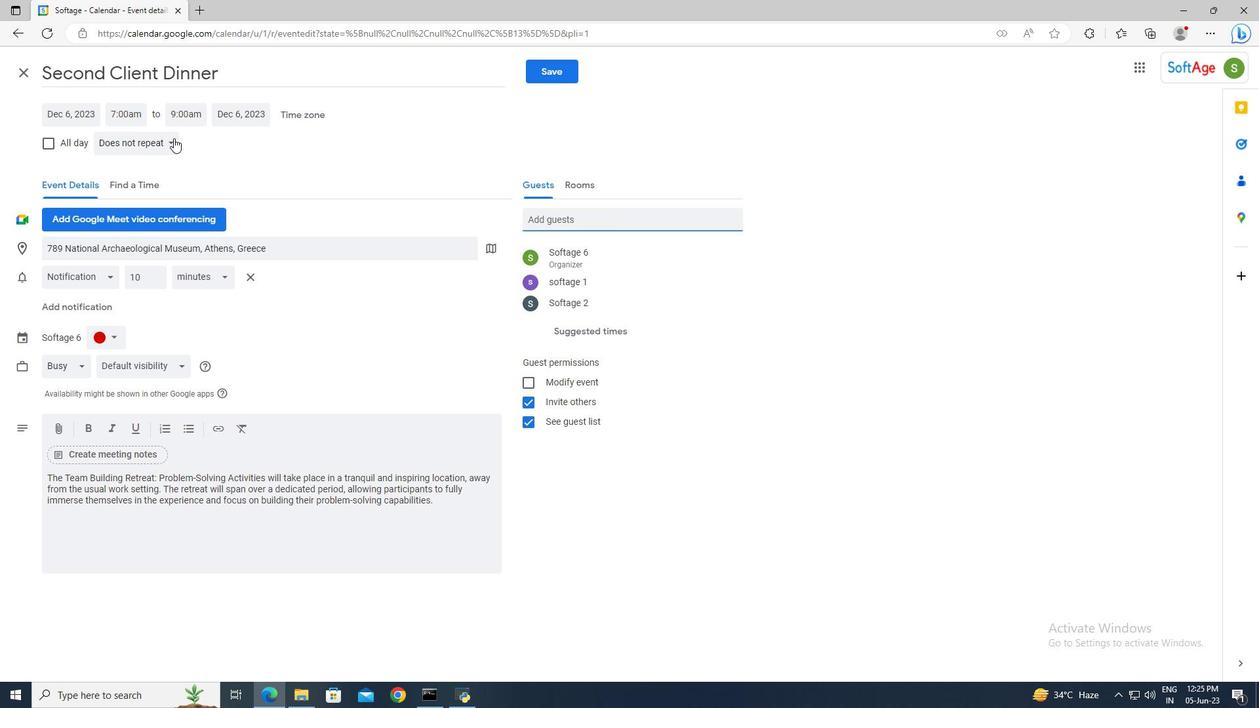 
Action: Mouse moved to (162, 144)
Screenshot: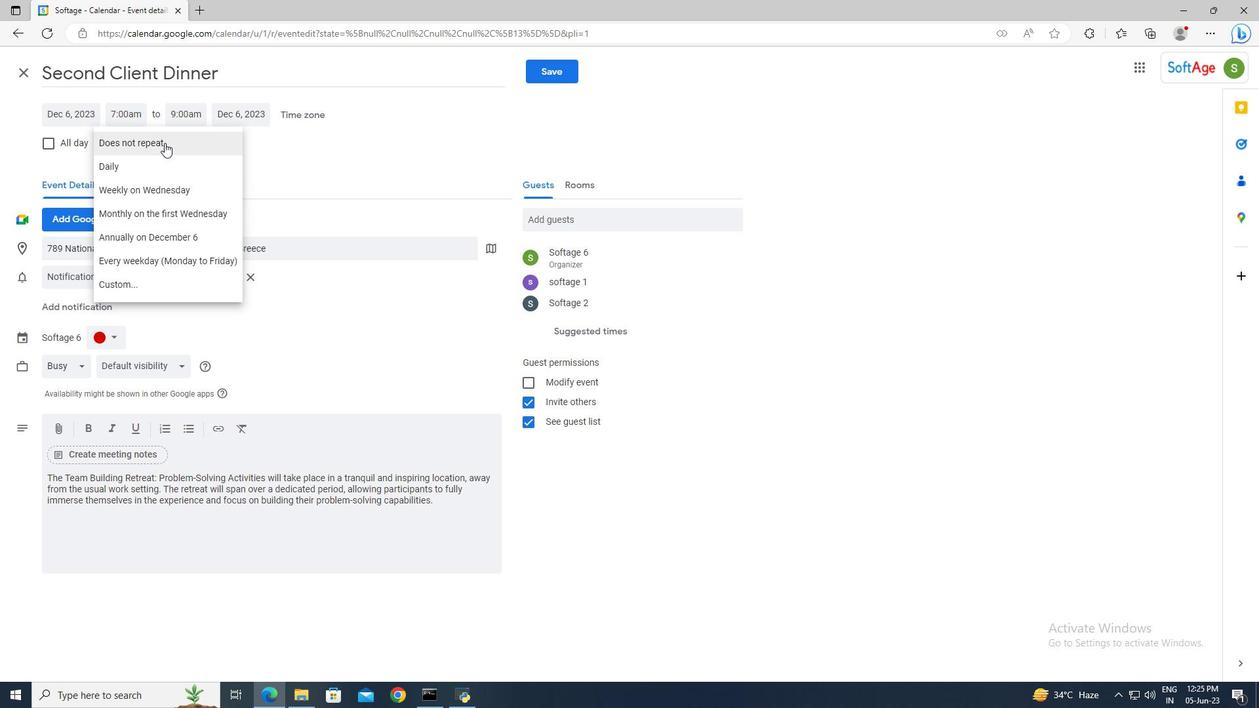 
Action: Mouse pressed left at (162, 144)
Screenshot: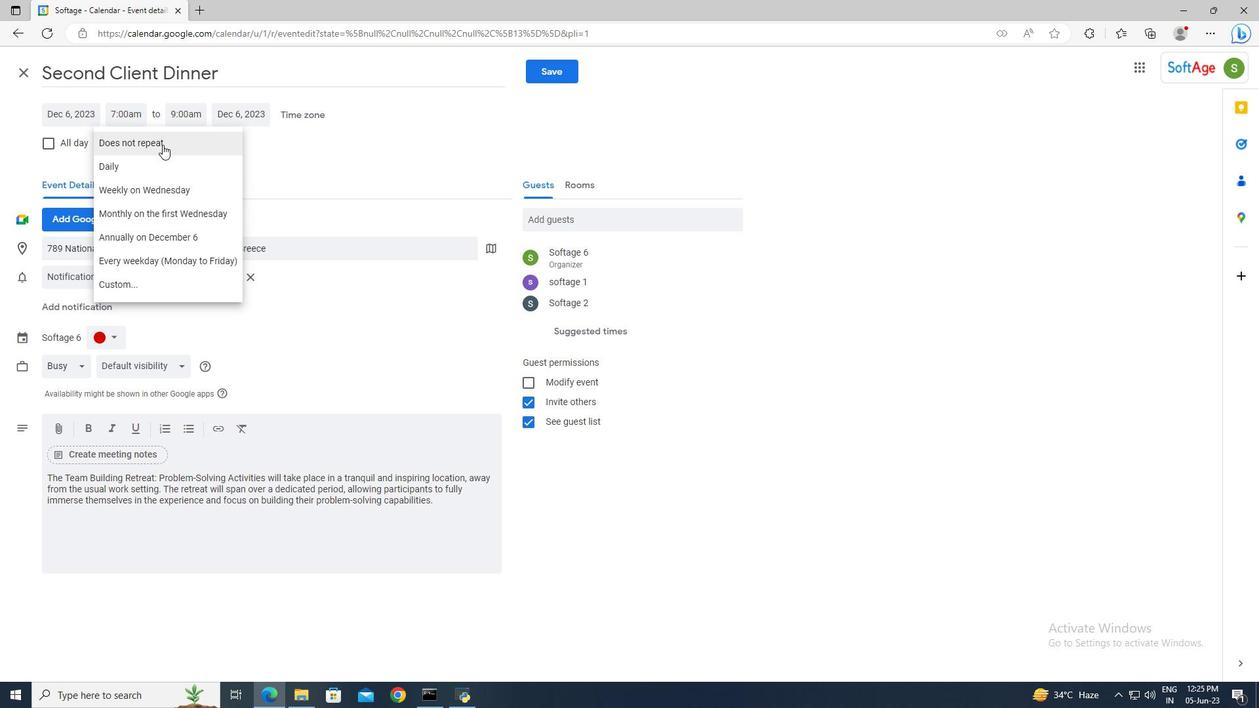 
Action: Mouse moved to (534, 76)
Screenshot: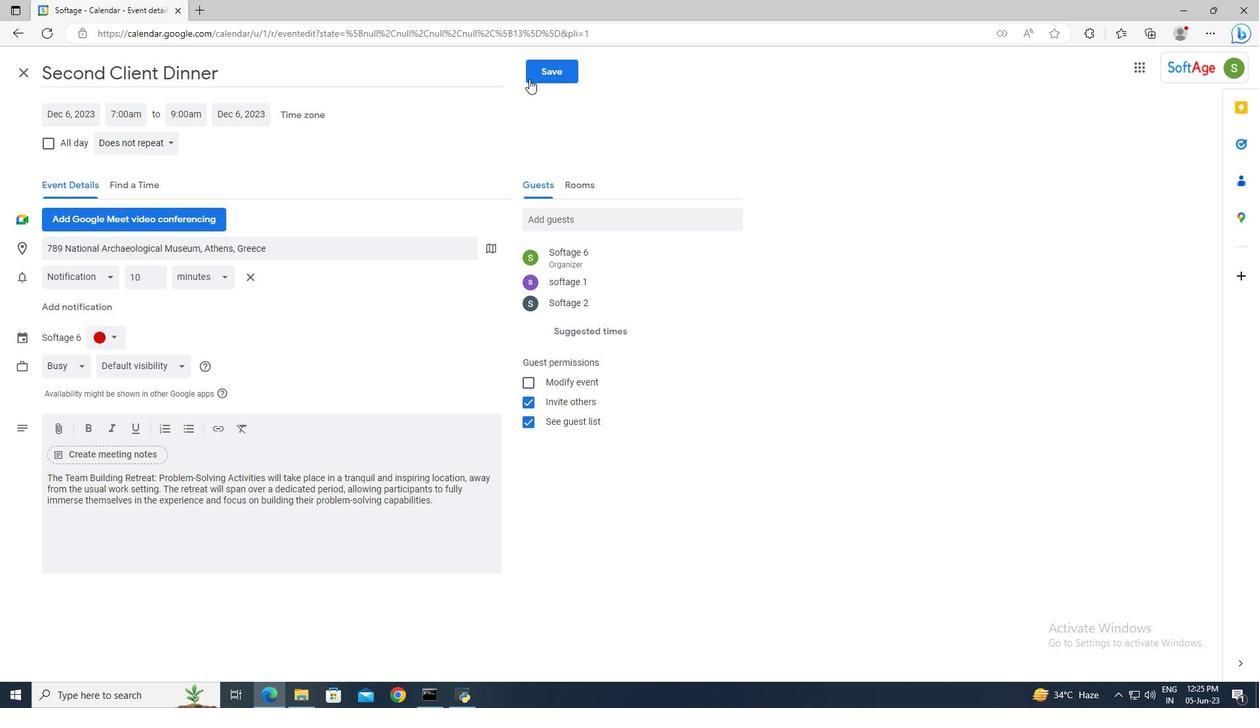 
Action: Mouse pressed left at (534, 76)
Screenshot: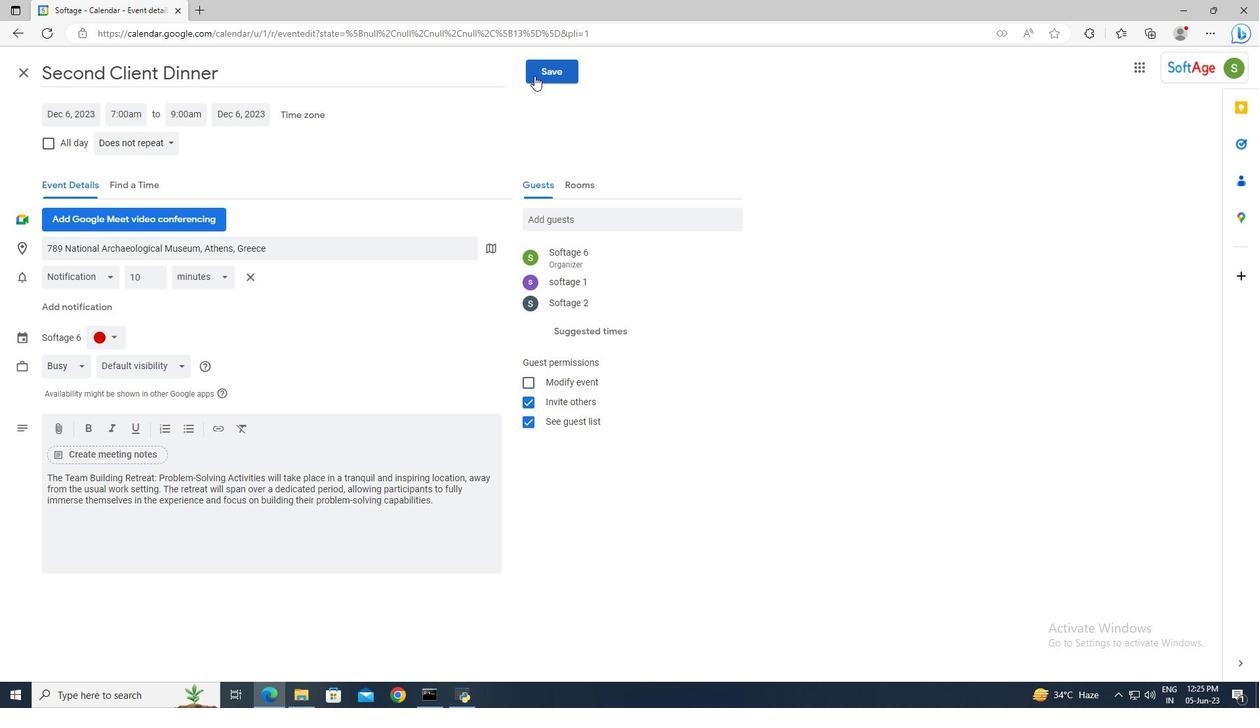 
Action: Mouse moved to (741, 400)
Screenshot: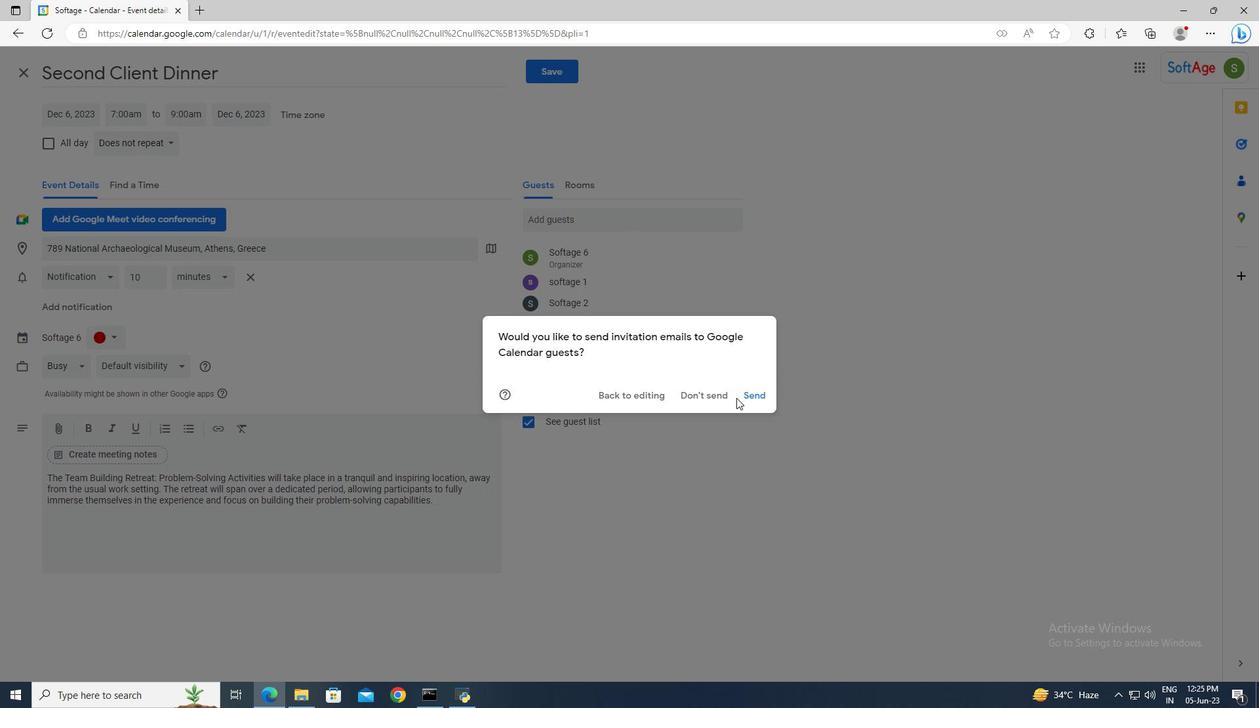 
Action: Mouse pressed left at (741, 400)
Screenshot: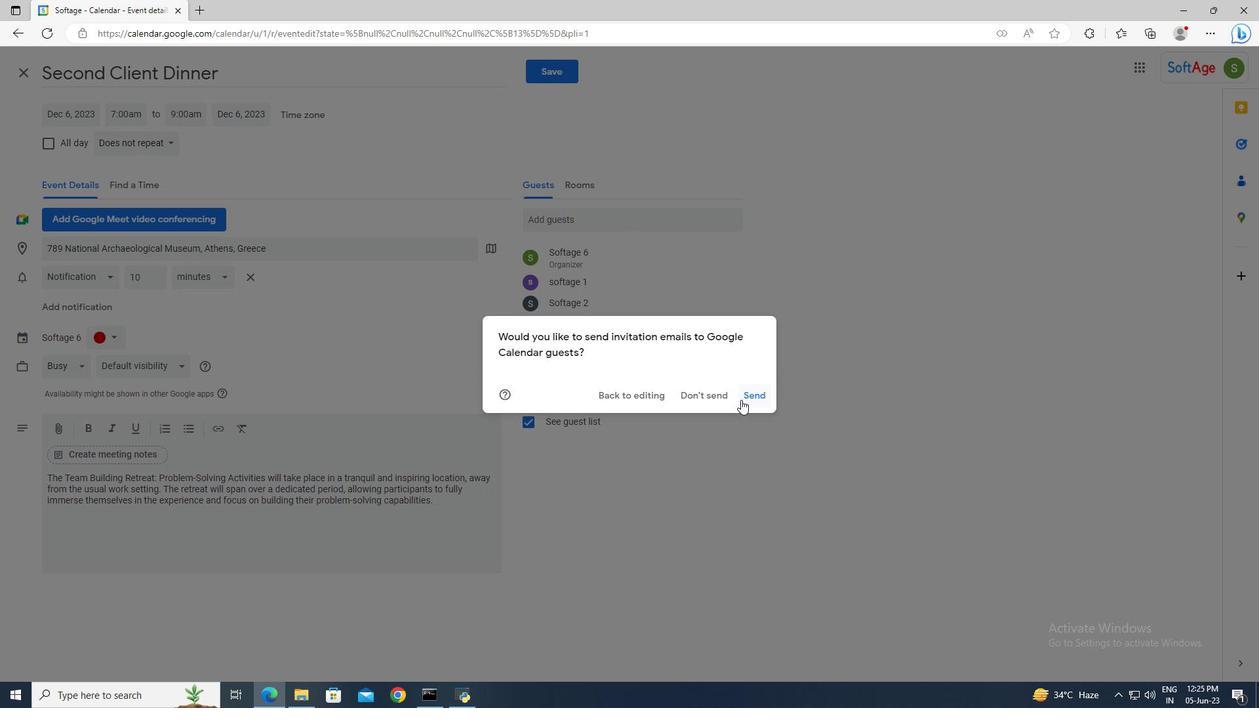 
